 Task: Create a due date automation trigger when advanced on, on the monday after a card is due add fields without custom field "Resume" set to a date not in this month at 11:00 AM.
Action: Mouse moved to (1135, 327)
Screenshot: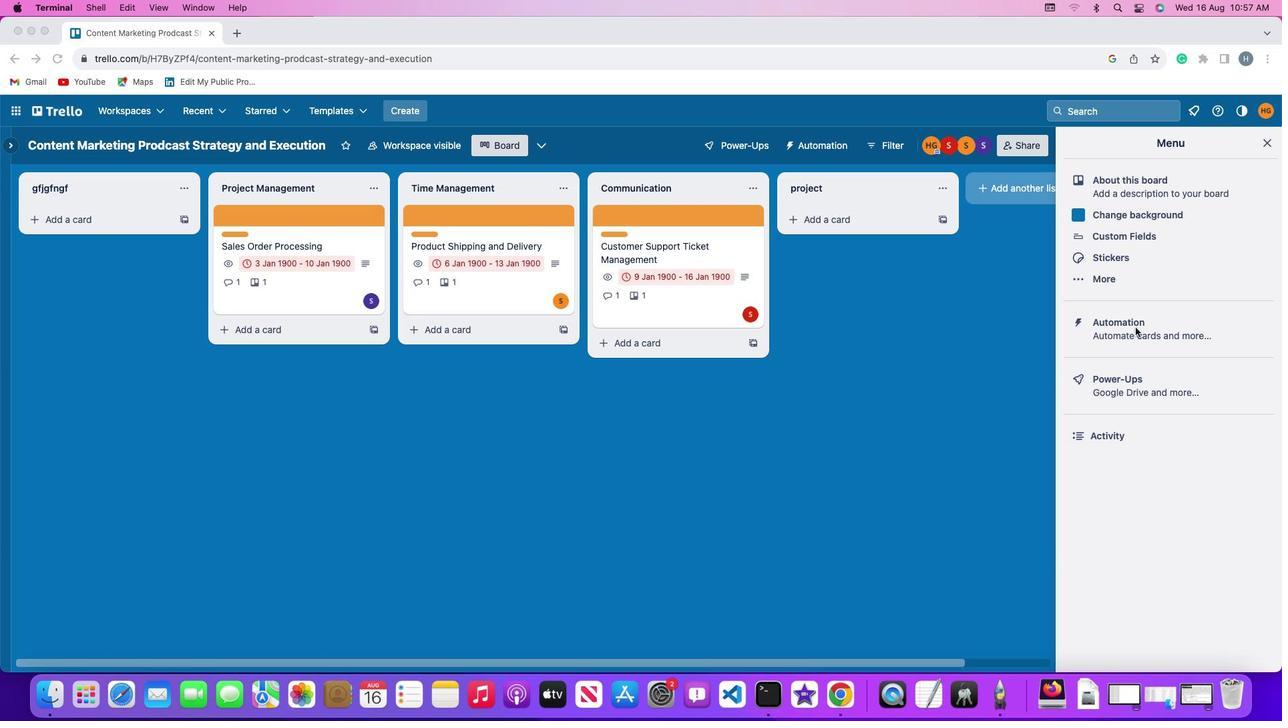 
Action: Mouse pressed left at (1135, 327)
Screenshot: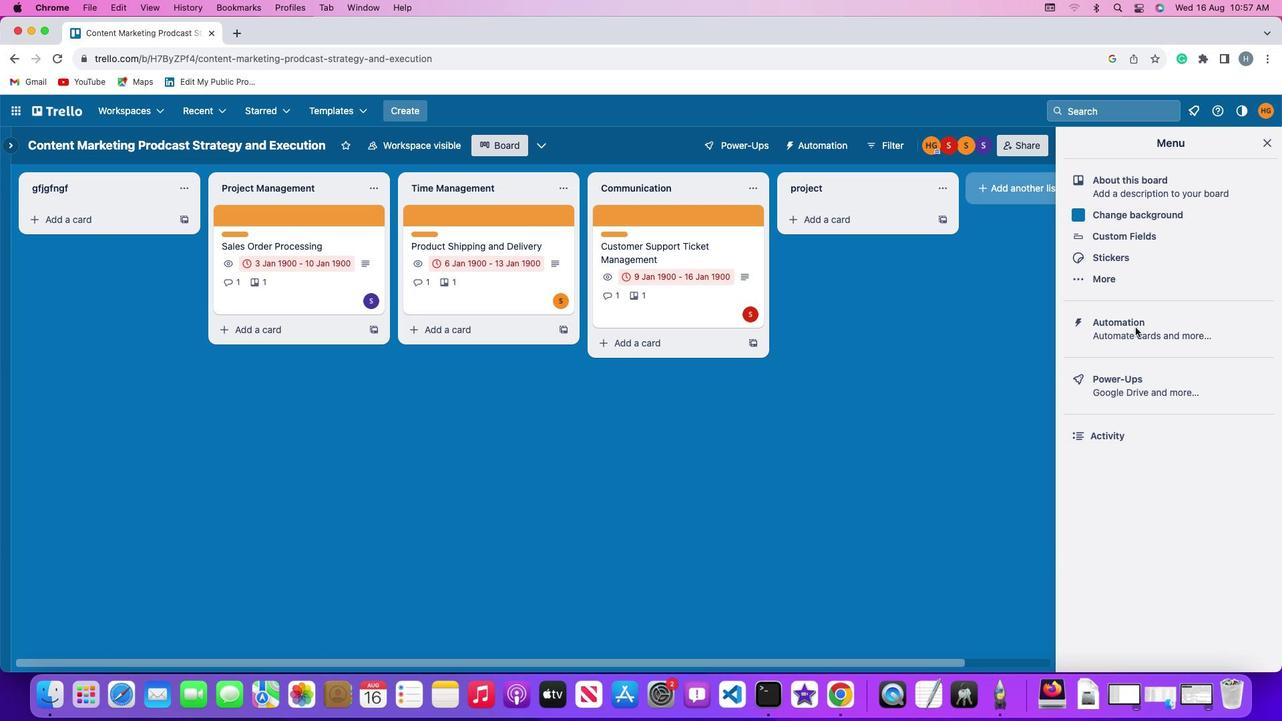 
Action: Mouse pressed left at (1135, 327)
Screenshot: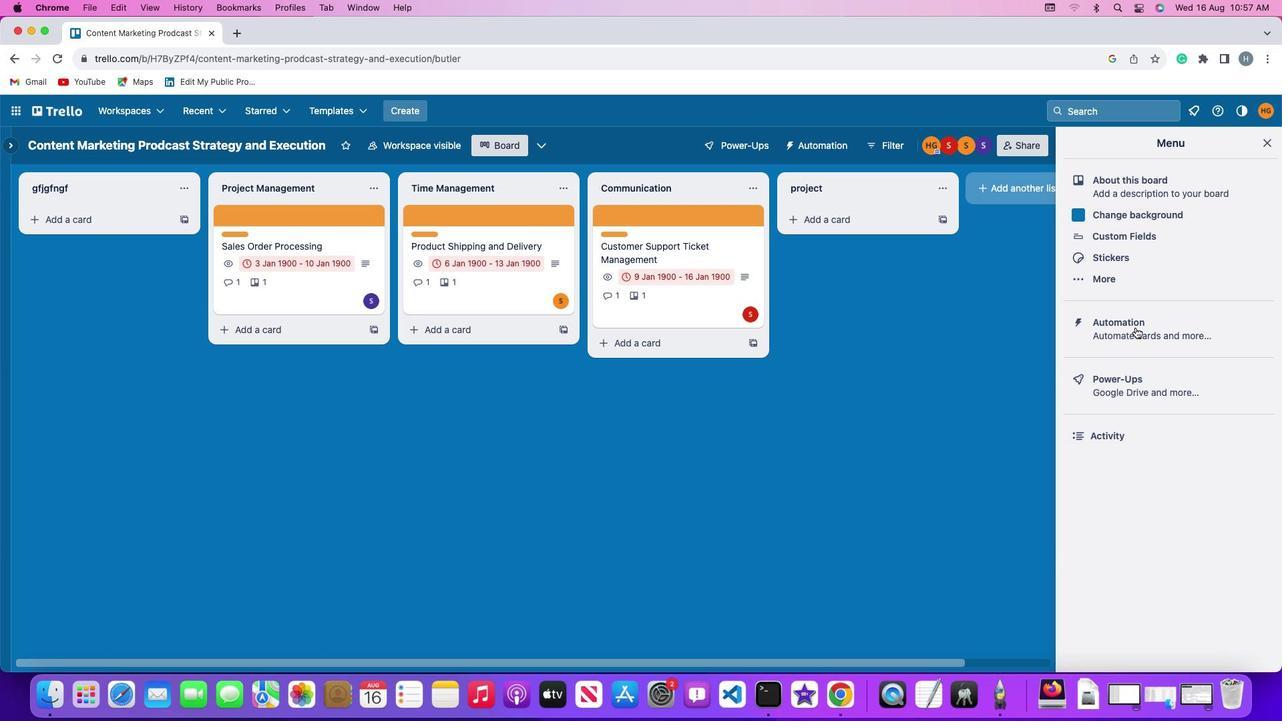 
Action: Mouse moved to (82, 316)
Screenshot: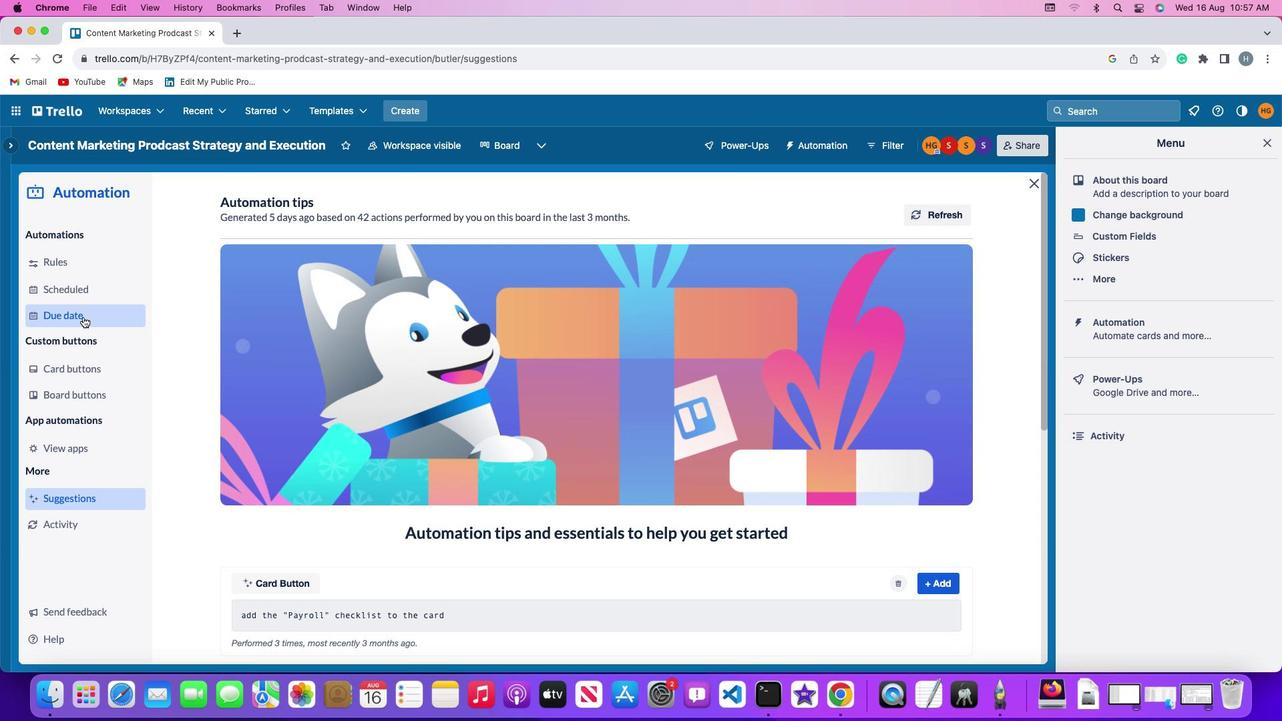 
Action: Mouse pressed left at (82, 316)
Screenshot: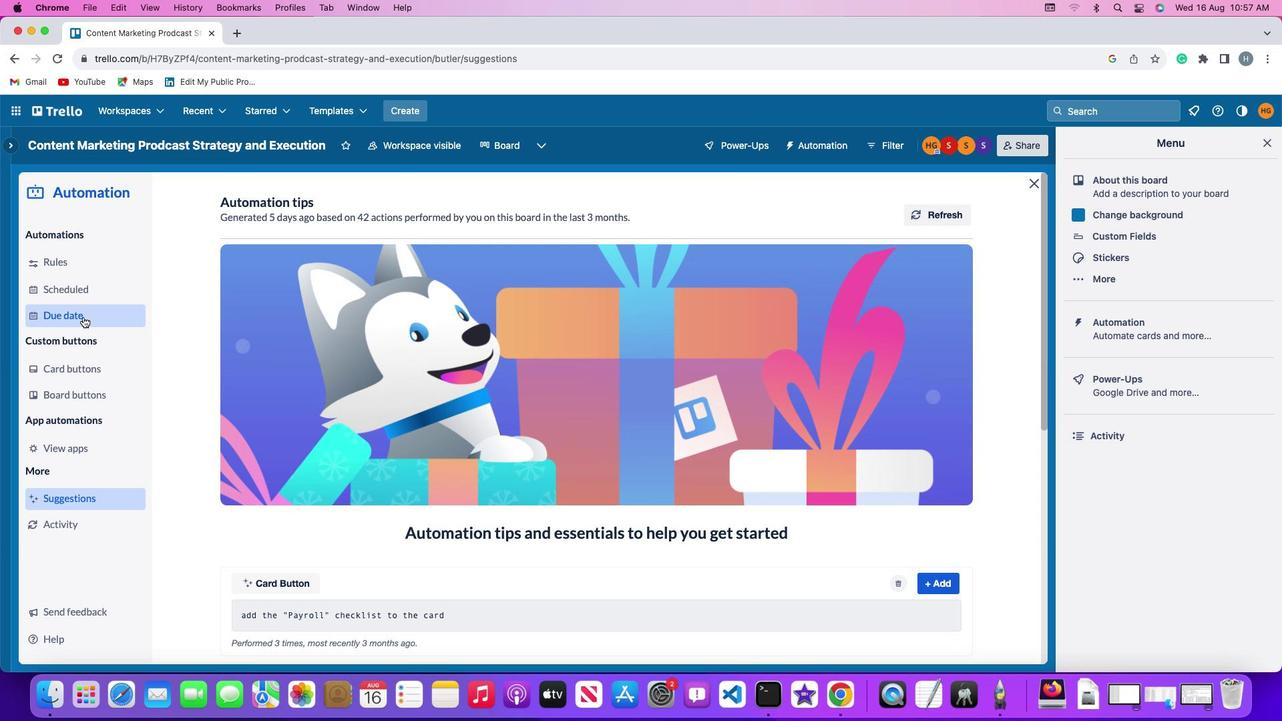 
Action: Mouse moved to (873, 207)
Screenshot: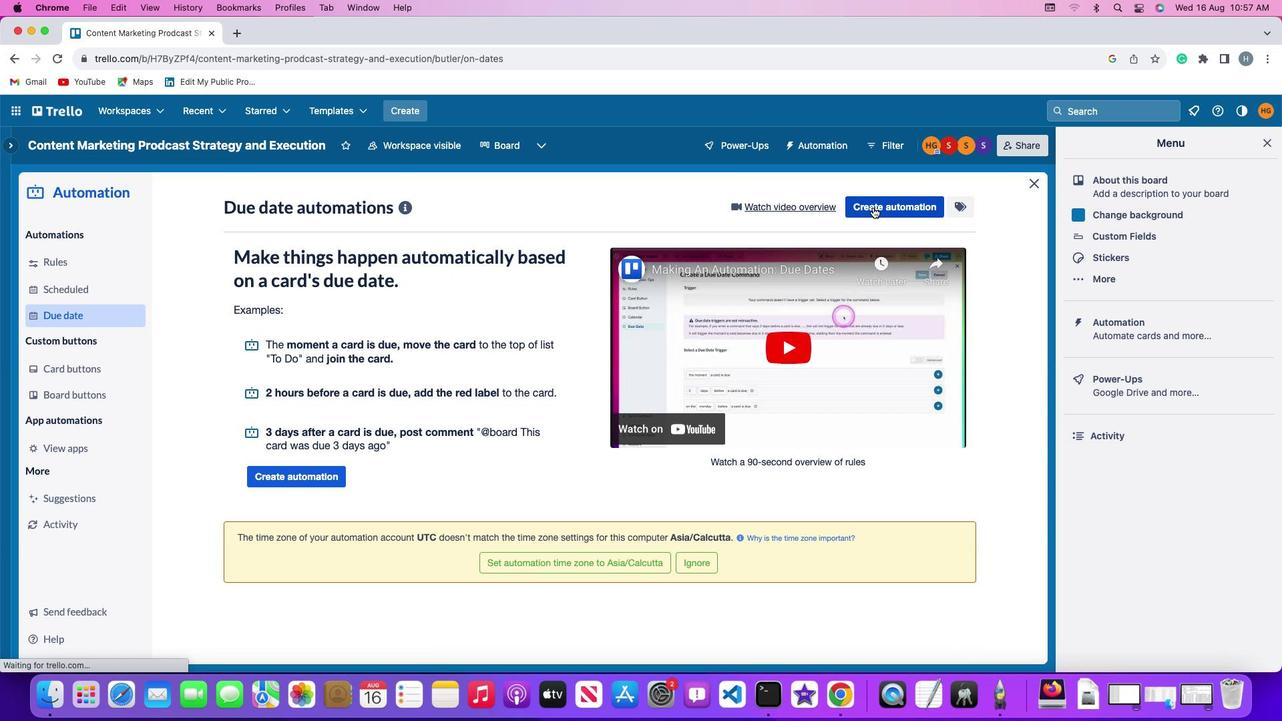 
Action: Mouse pressed left at (873, 207)
Screenshot: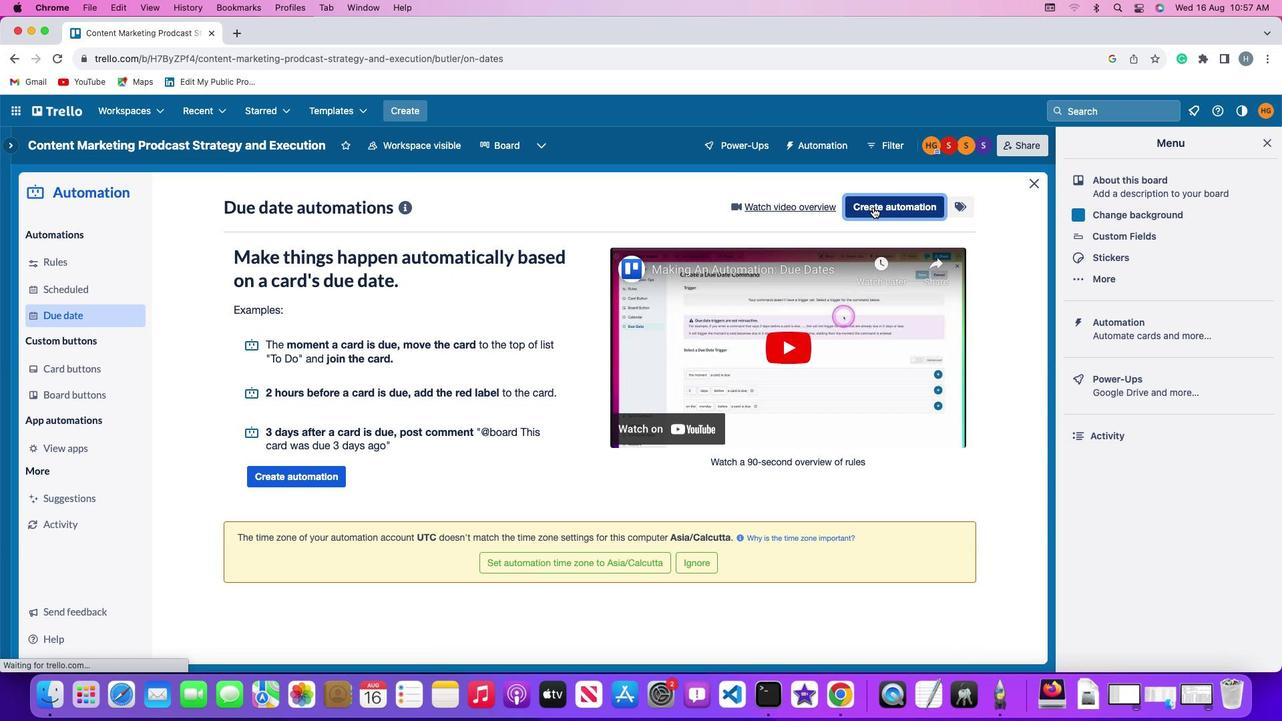 
Action: Mouse moved to (297, 332)
Screenshot: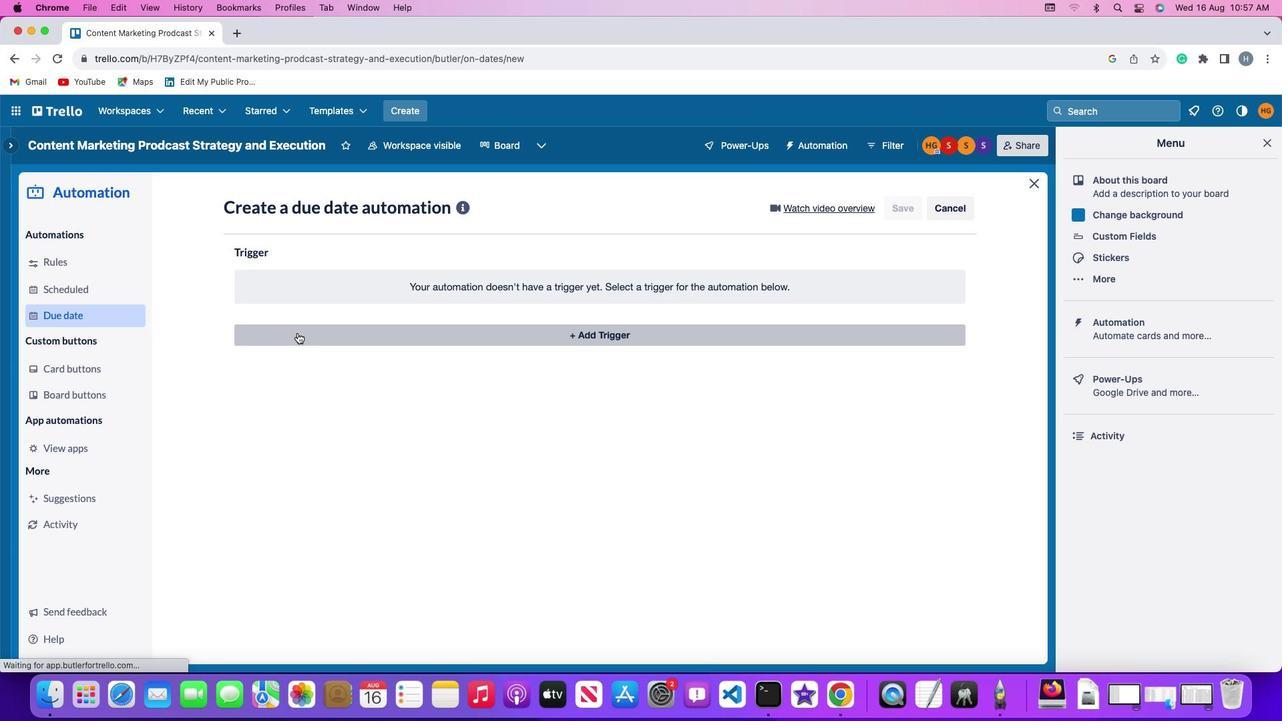 
Action: Mouse pressed left at (297, 332)
Screenshot: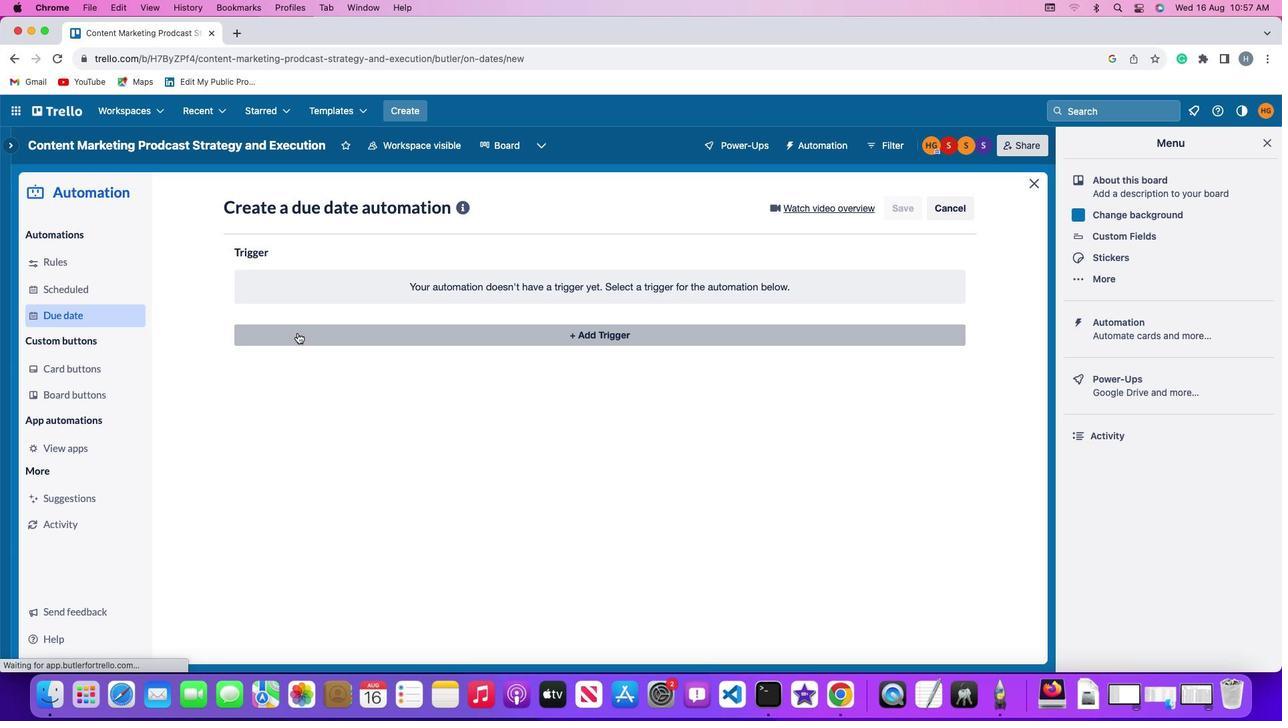 
Action: Mouse moved to (291, 576)
Screenshot: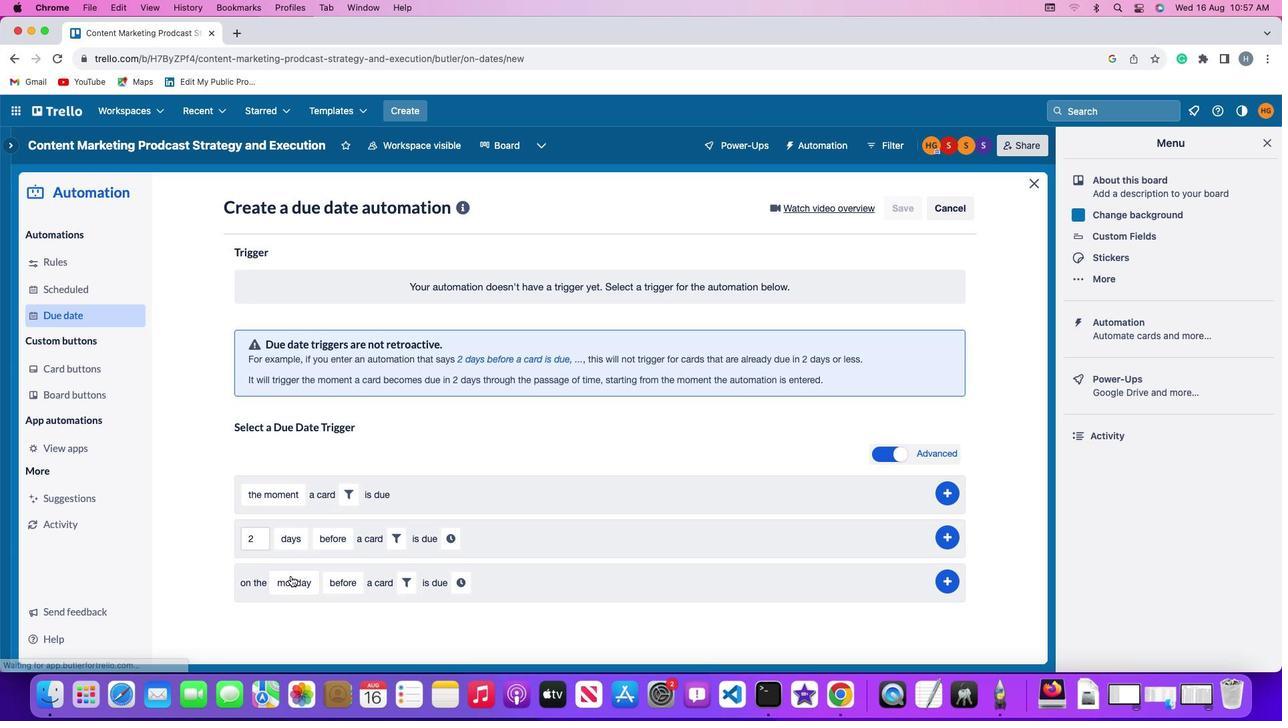
Action: Mouse pressed left at (291, 576)
Screenshot: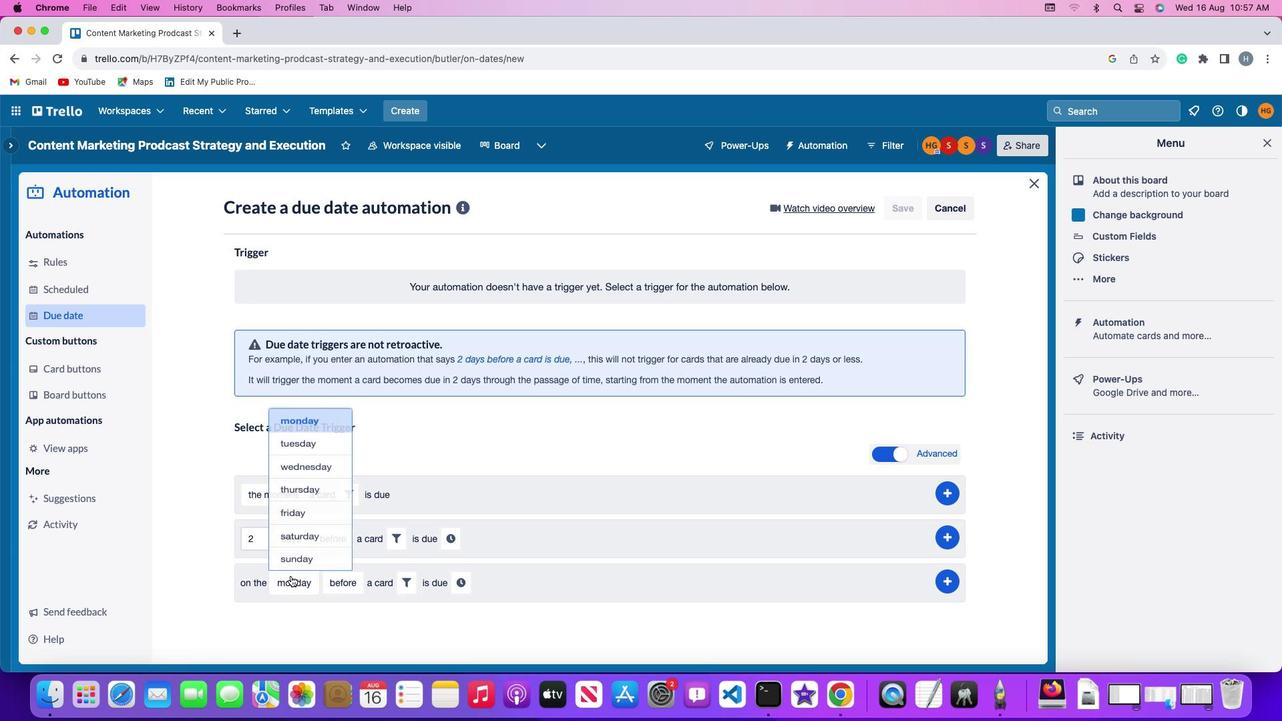 
Action: Mouse moved to (300, 399)
Screenshot: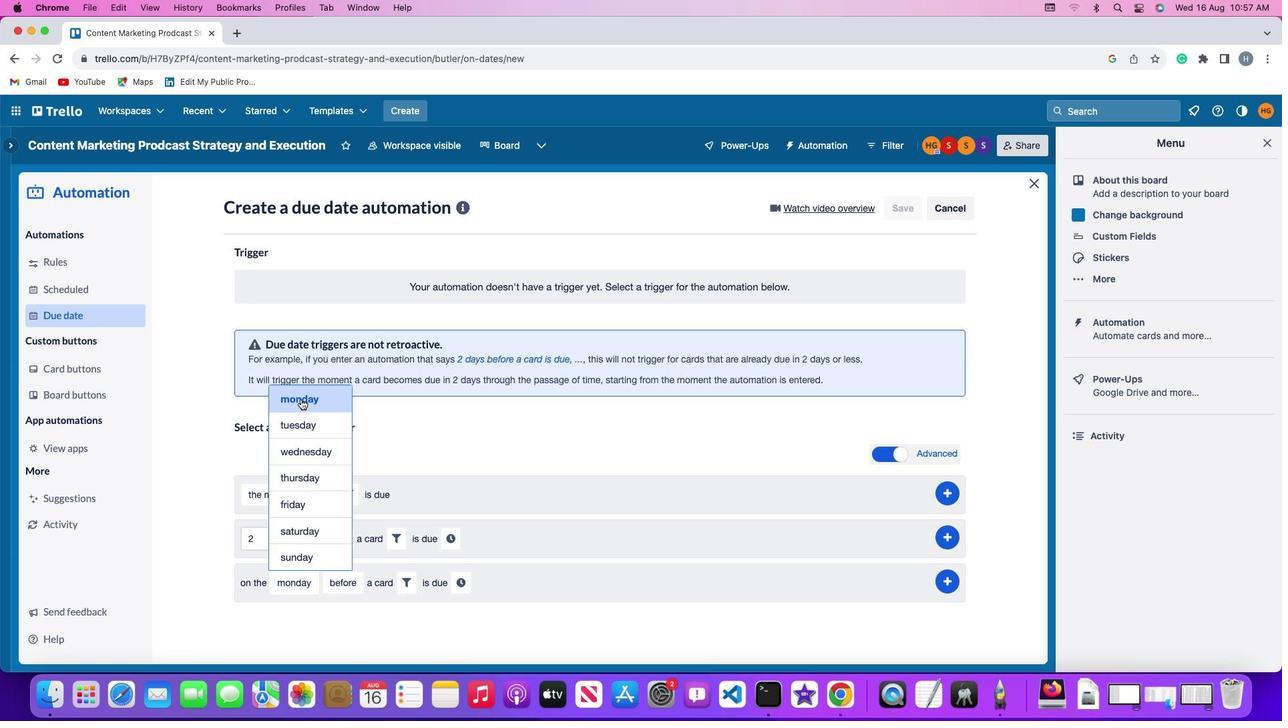
Action: Mouse pressed left at (300, 399)
Screenshot: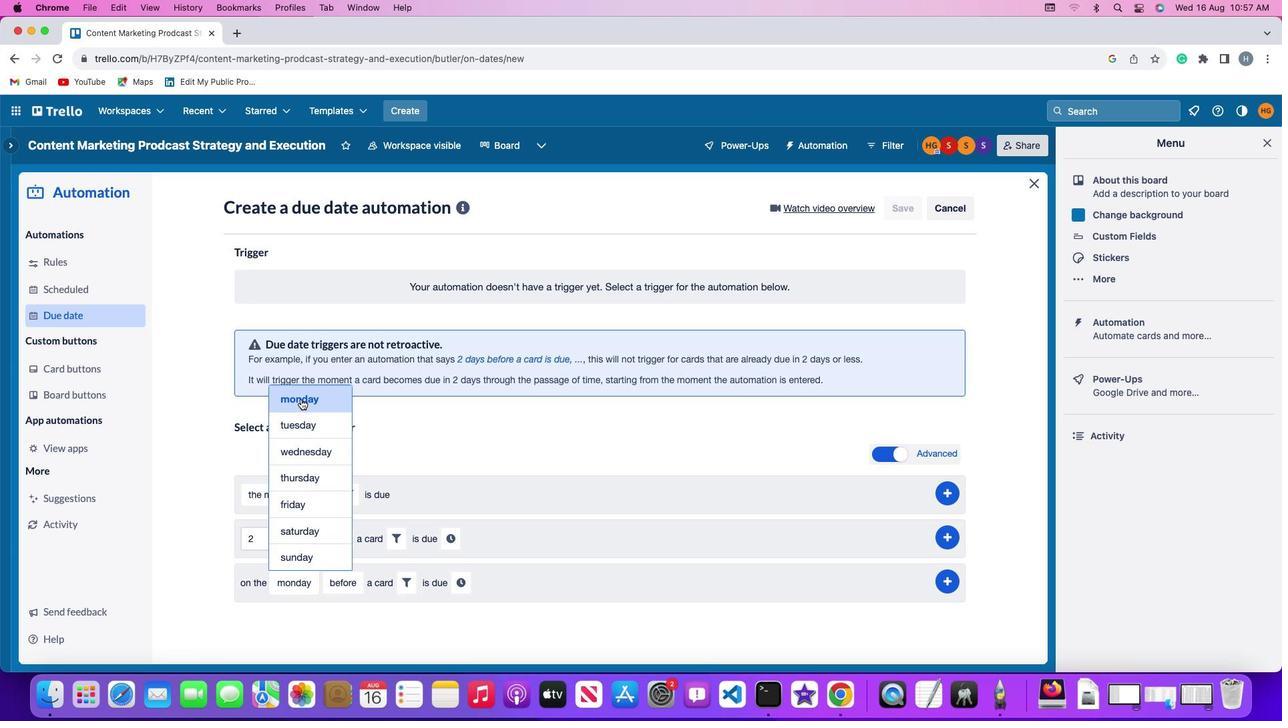 
Action: Mouse moved to (339, 577)
Screenshot: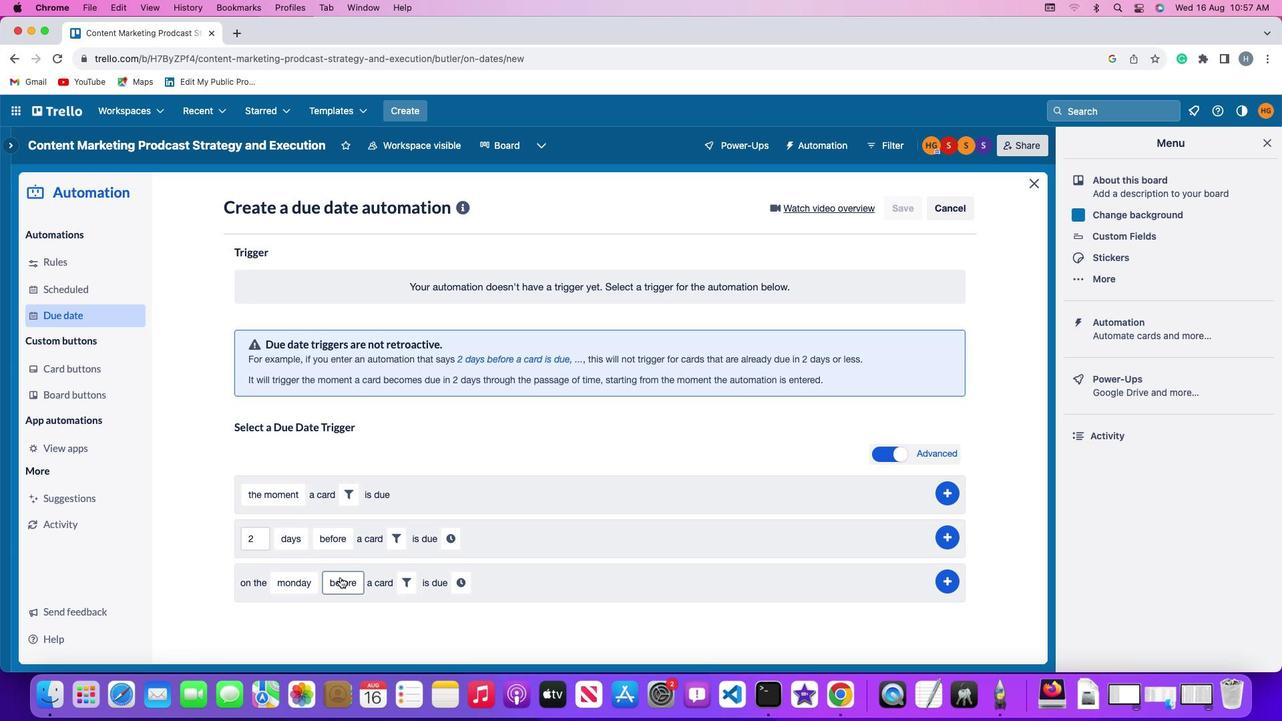 
Action: Mouse pressed left at (339, 577)
Screenshot: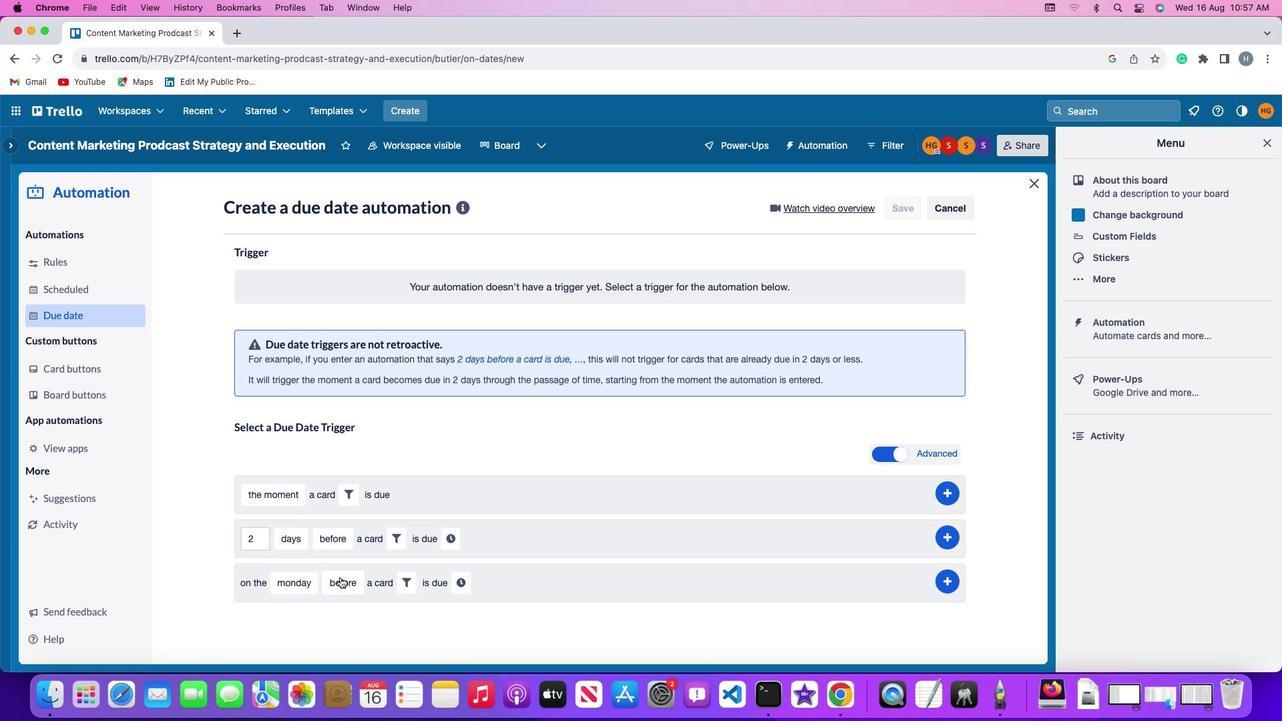
Action: Mouse moved to (356, 506)
Screenshot: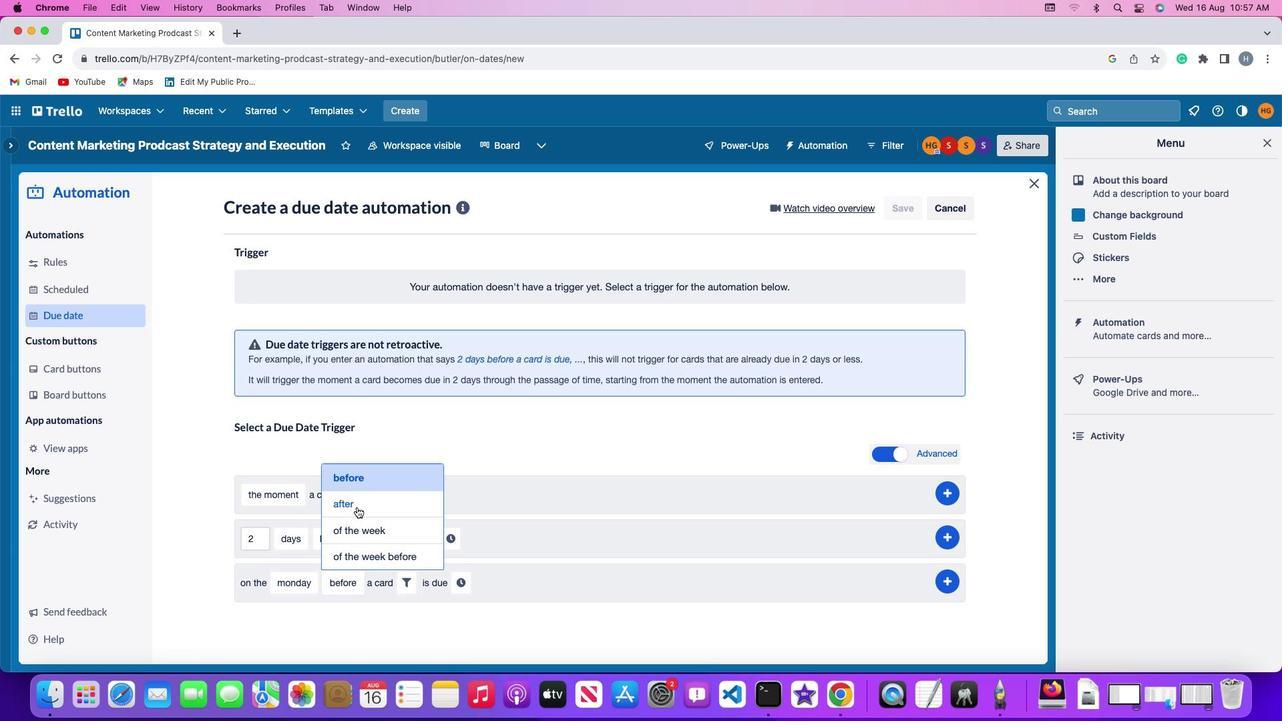 
Action: Mouse pressed left at (356, 506)
Screenshot: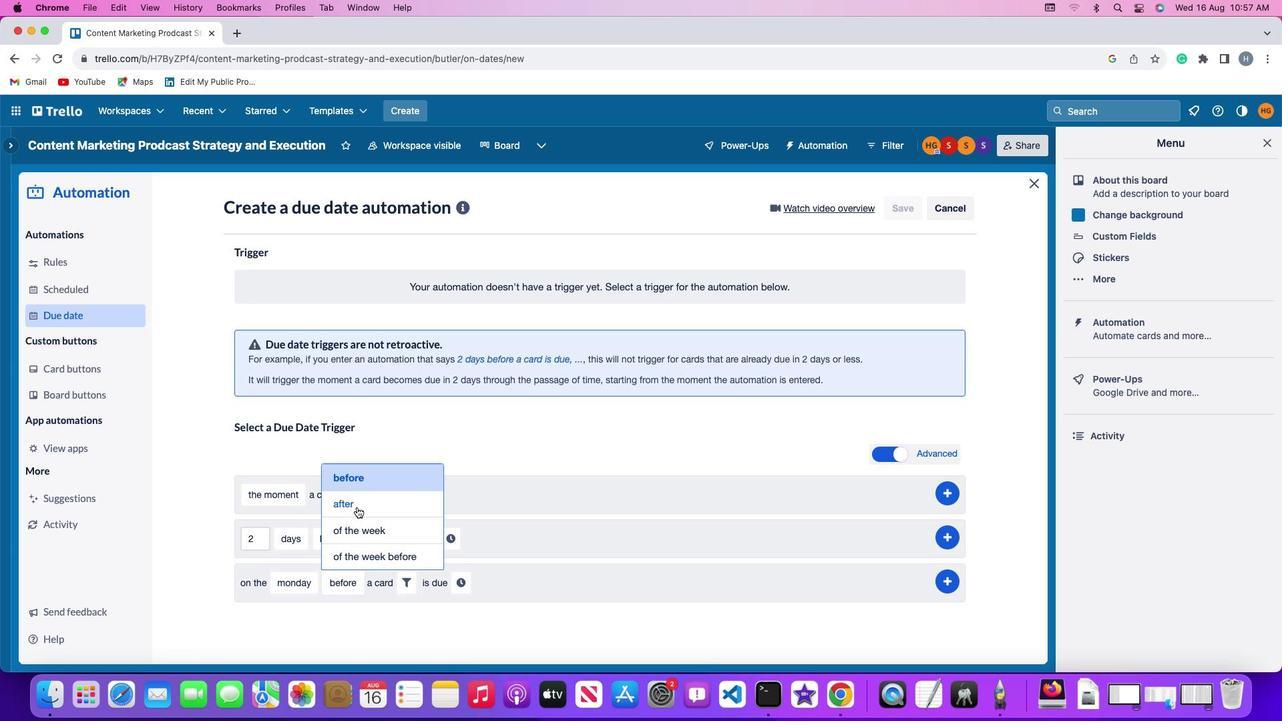 
Action: Mouse moved to (394, 582)
Screenshot: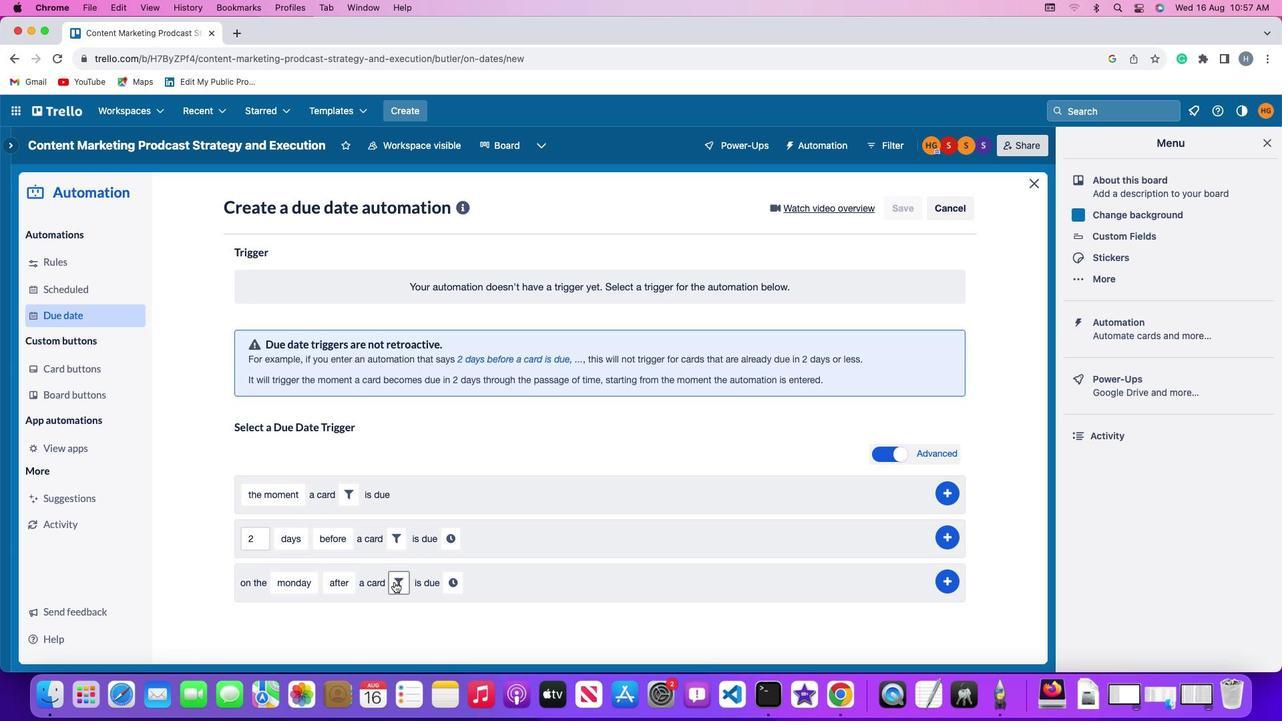 
Action: Mouse pressed left at (394, 582)
Screenshot: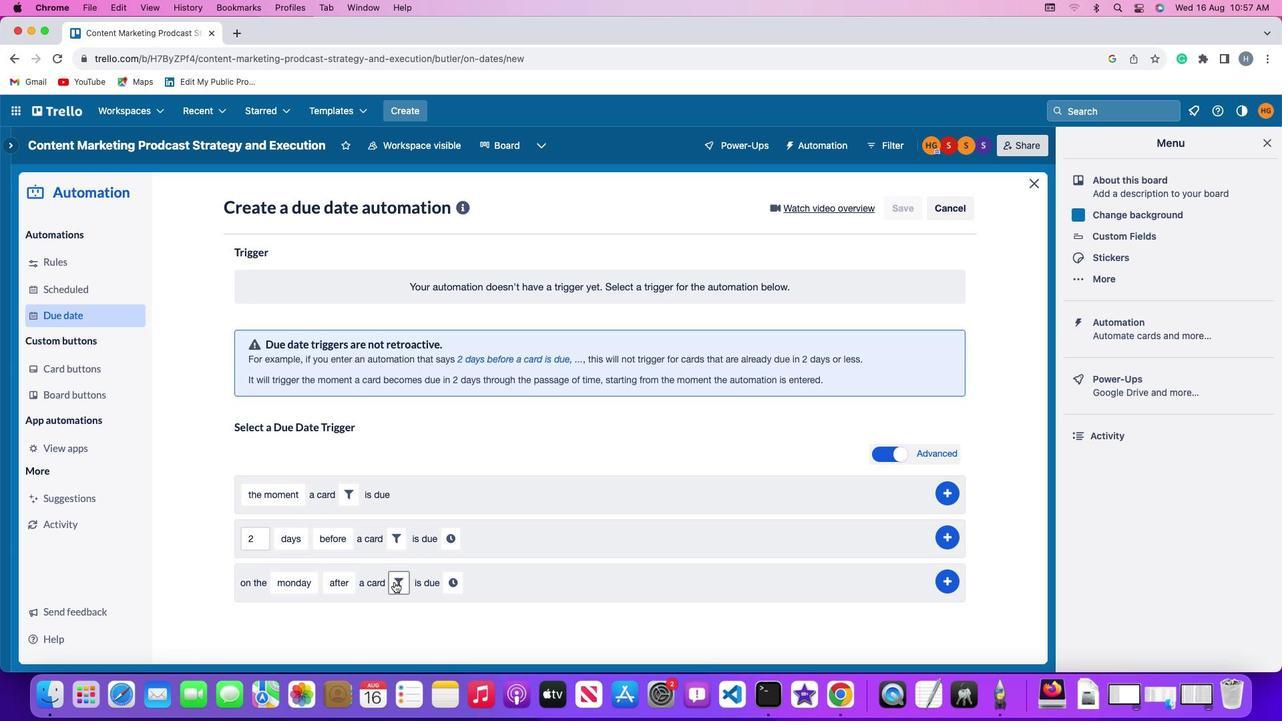 
Action: Mouse moved to (619, 630)
Screenshot: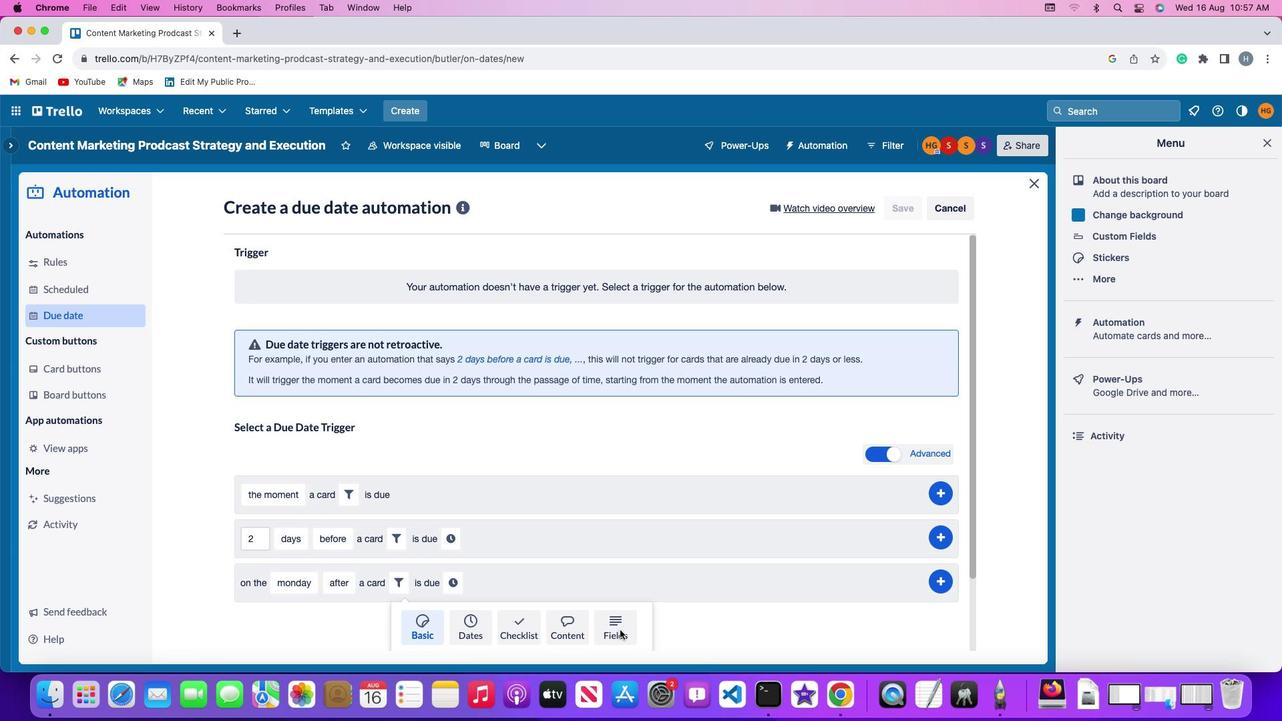 
Action: Mouse pressed left at (619, 630)
Screenshot: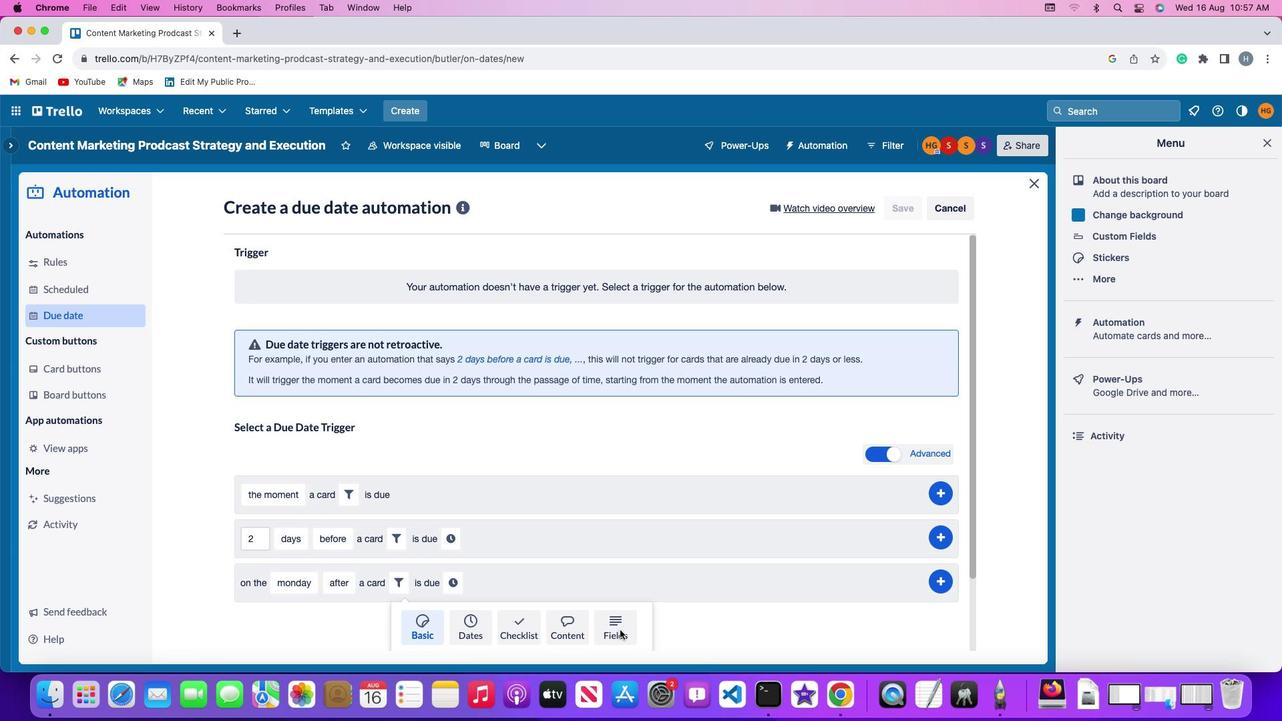 
Action: Mouse moved to (339, 619)
Screenshot: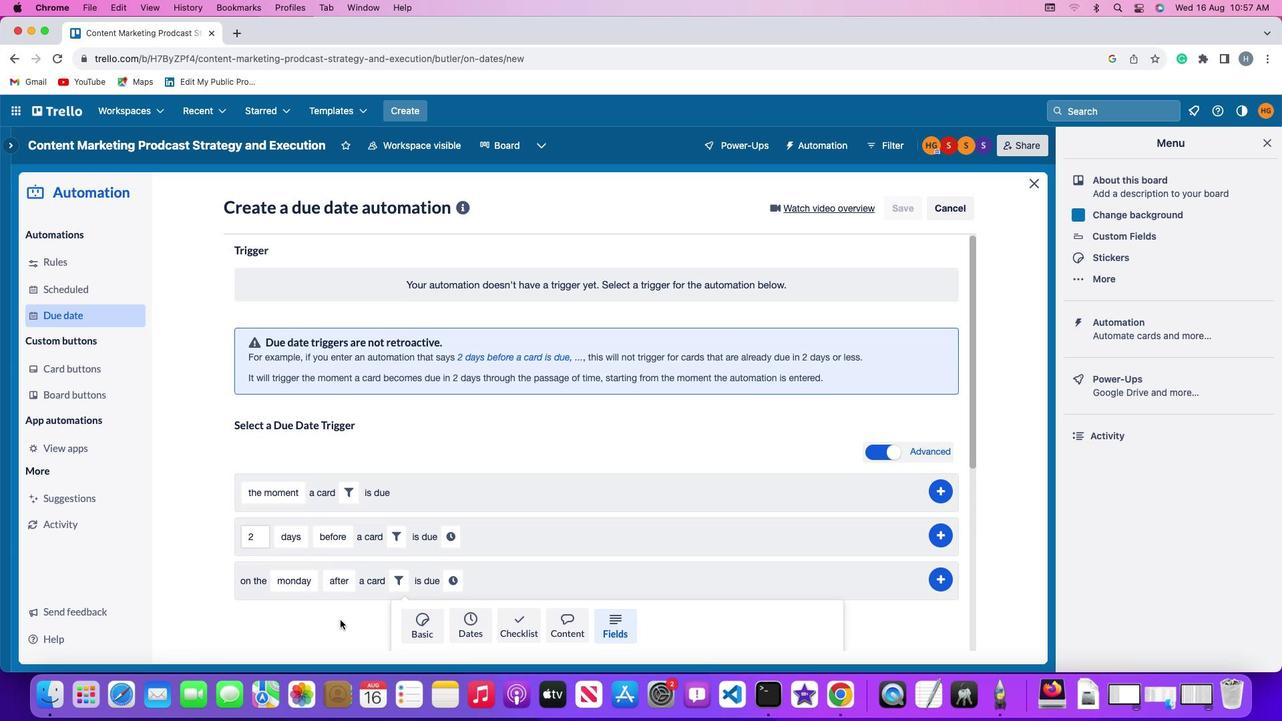 
Action: Mouse scrolled (339, 619) with delta (0, 0)
Screenshot: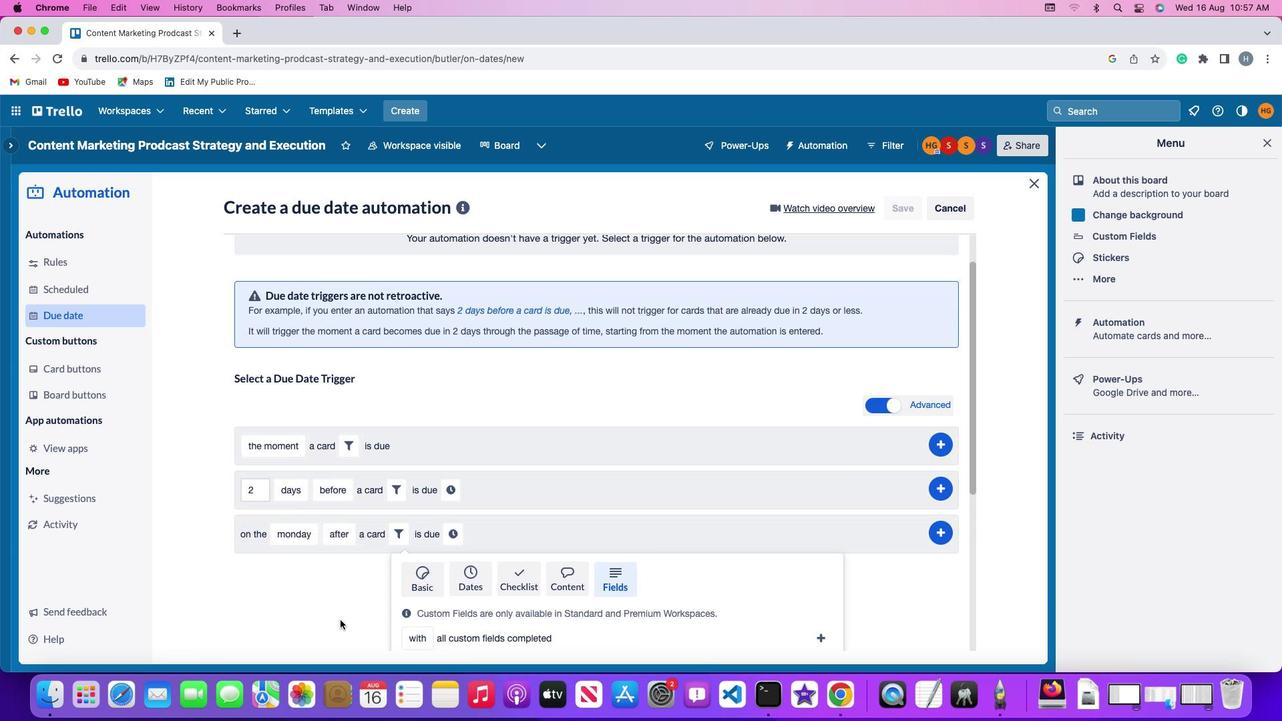 
Action: Mouse scrolled (339, 619) with delta (0, 0)
Screenshot: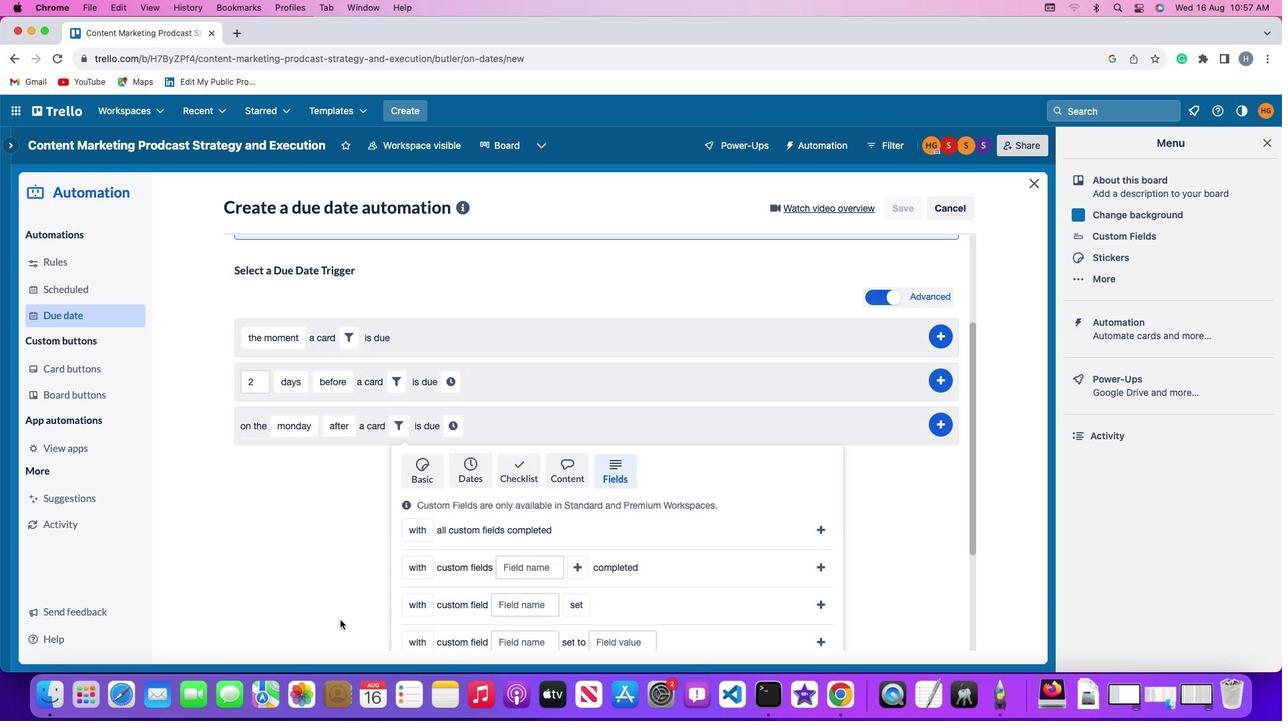 
Action: Mouse scrolled (339, 619) with delta (0, -2)
Screenshot: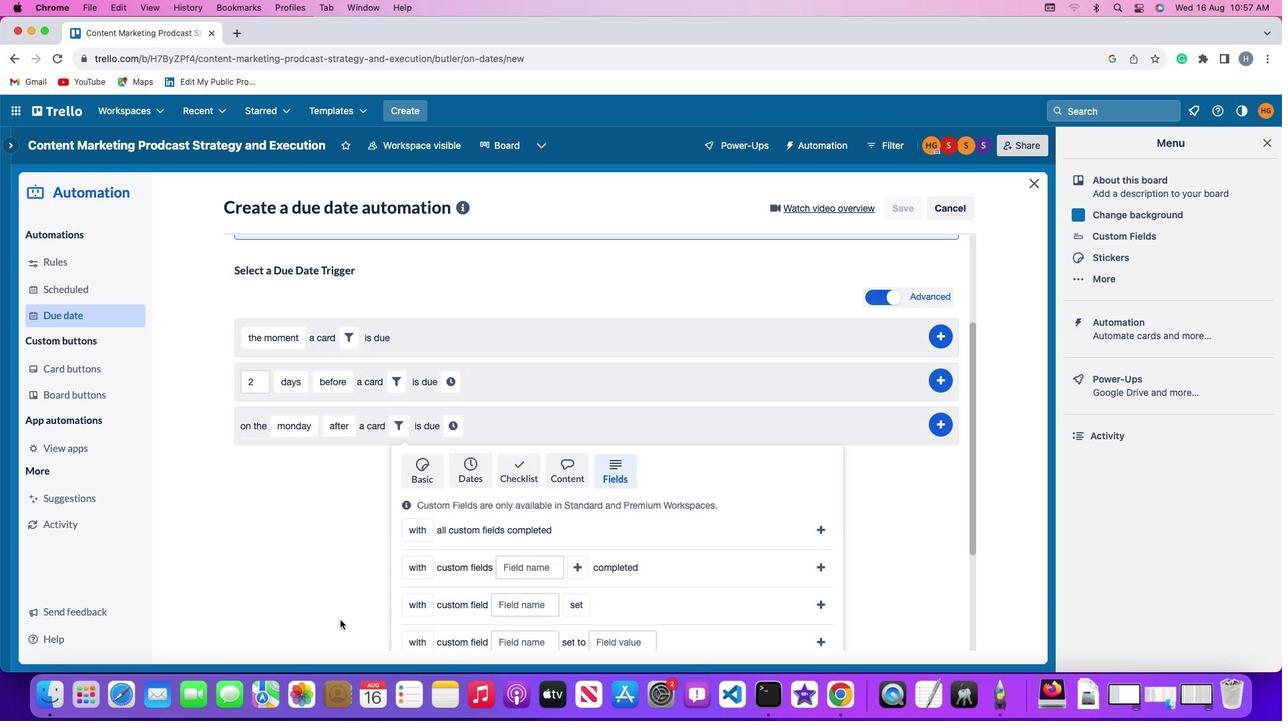 
Action: Mouse scrolled (339, 619) with delta (0, -3)
Screenshot: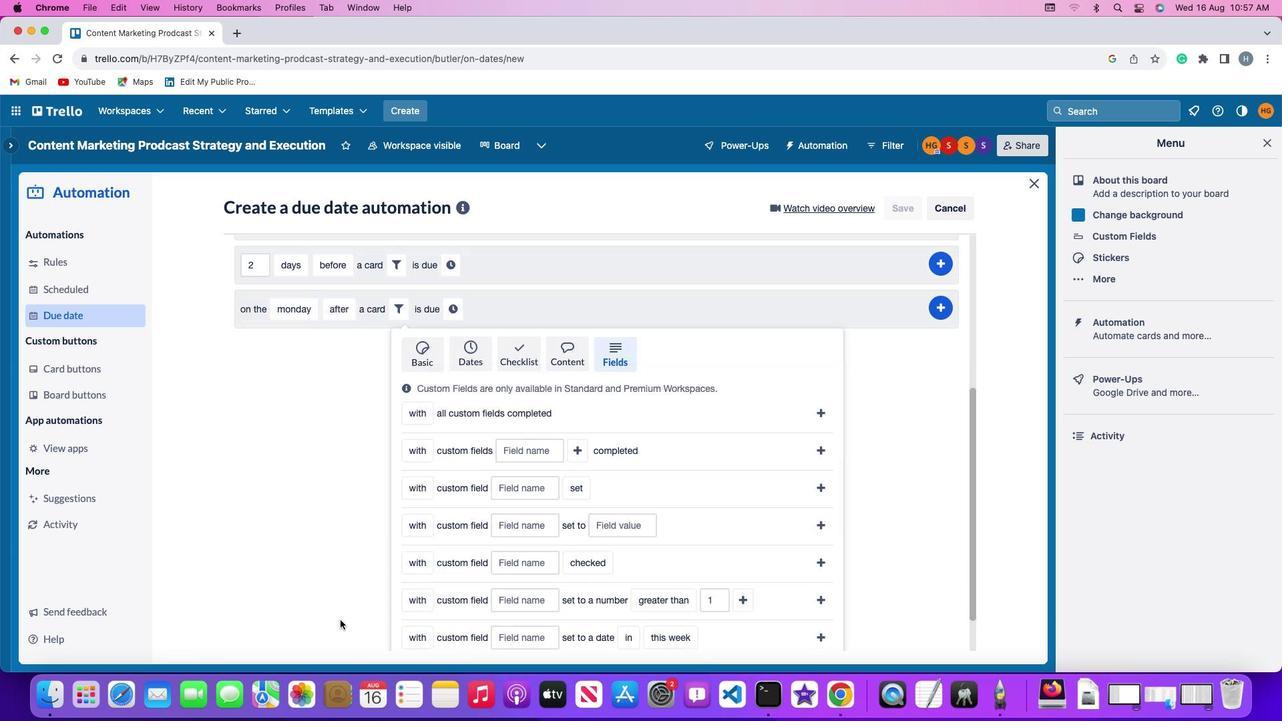 
Action: Mouse scrolled (339, 619) with delta (0, -4)
Screenshot: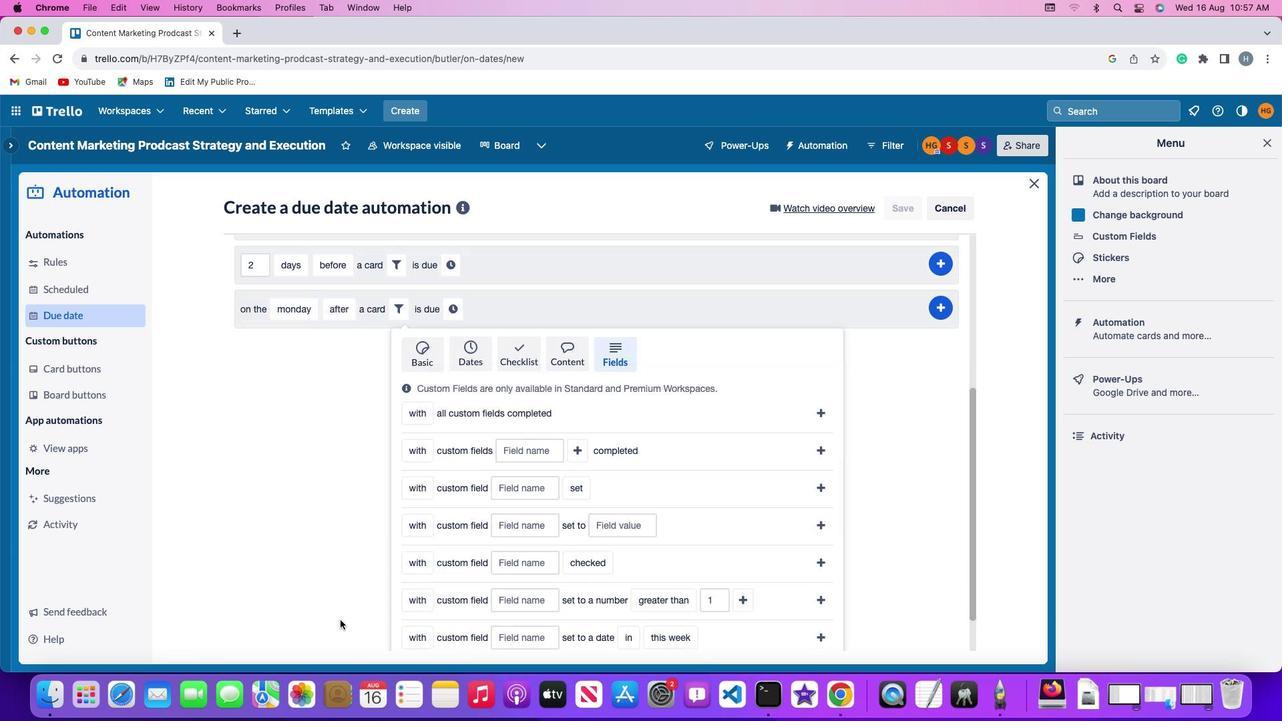 
Action: Mouse scrolled (339, 619) with delta (0, 0)
Screenshot: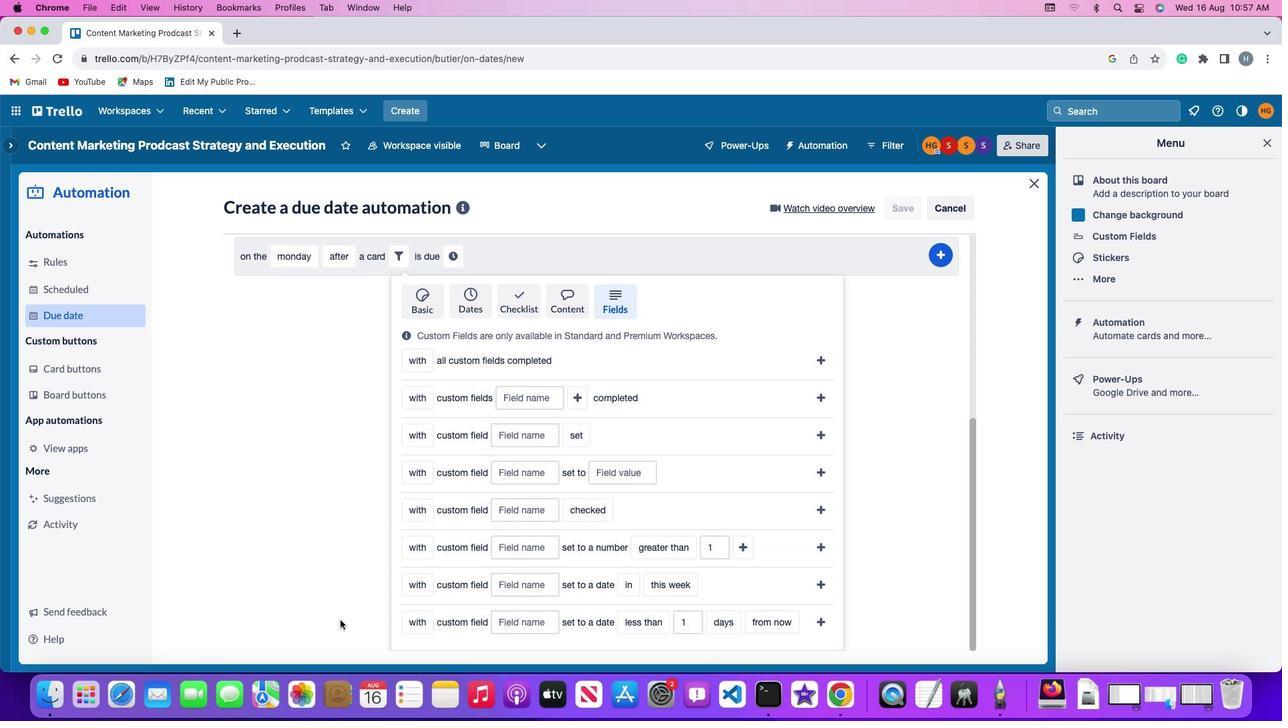 
Action: Mouse scrolled (339, 619) with delta (0, 0)
Screenshot: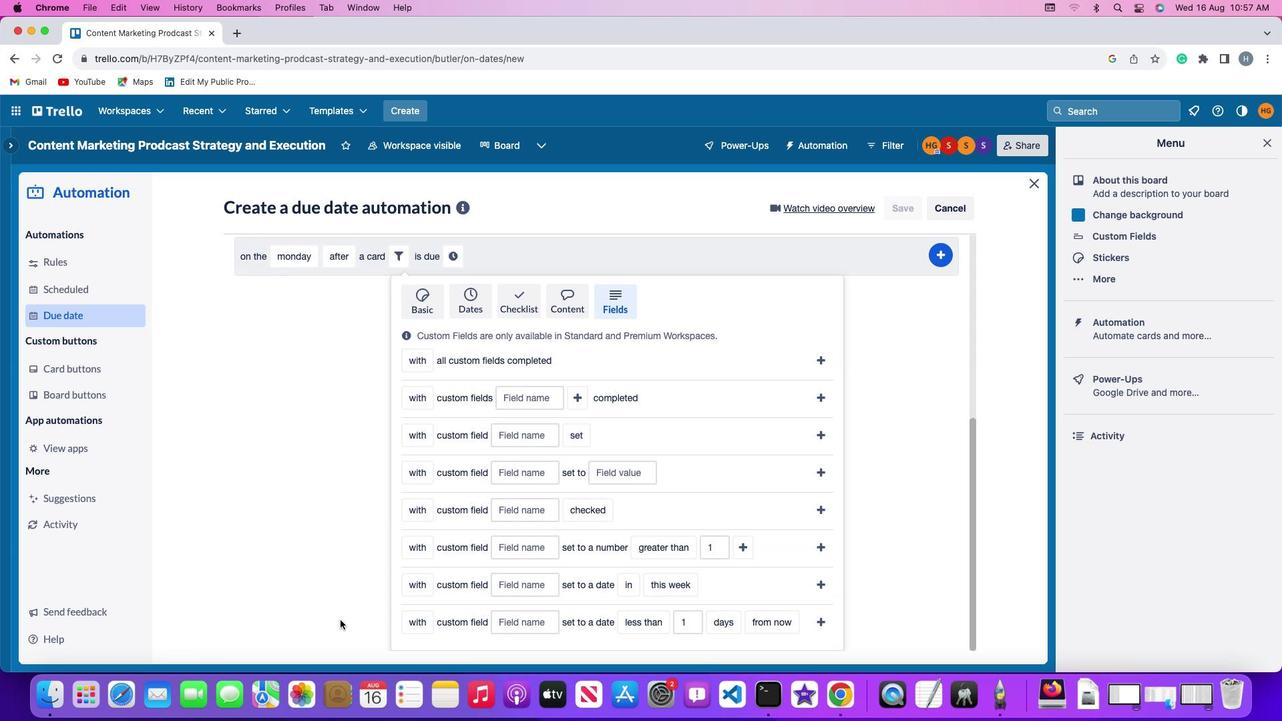 
Action: Mouse scrolled (339, 619) with delta (0, -2)
Screenshot: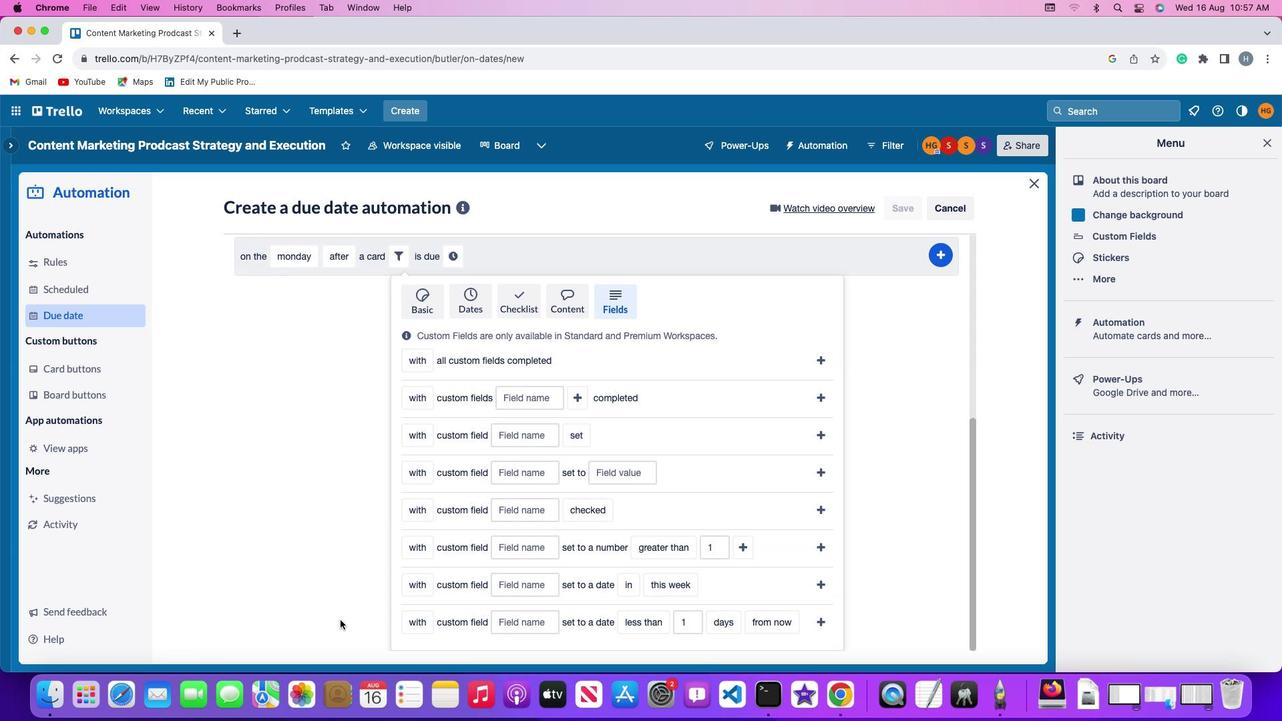 
Action: Mouse moved to (418, 579)
Screenshot: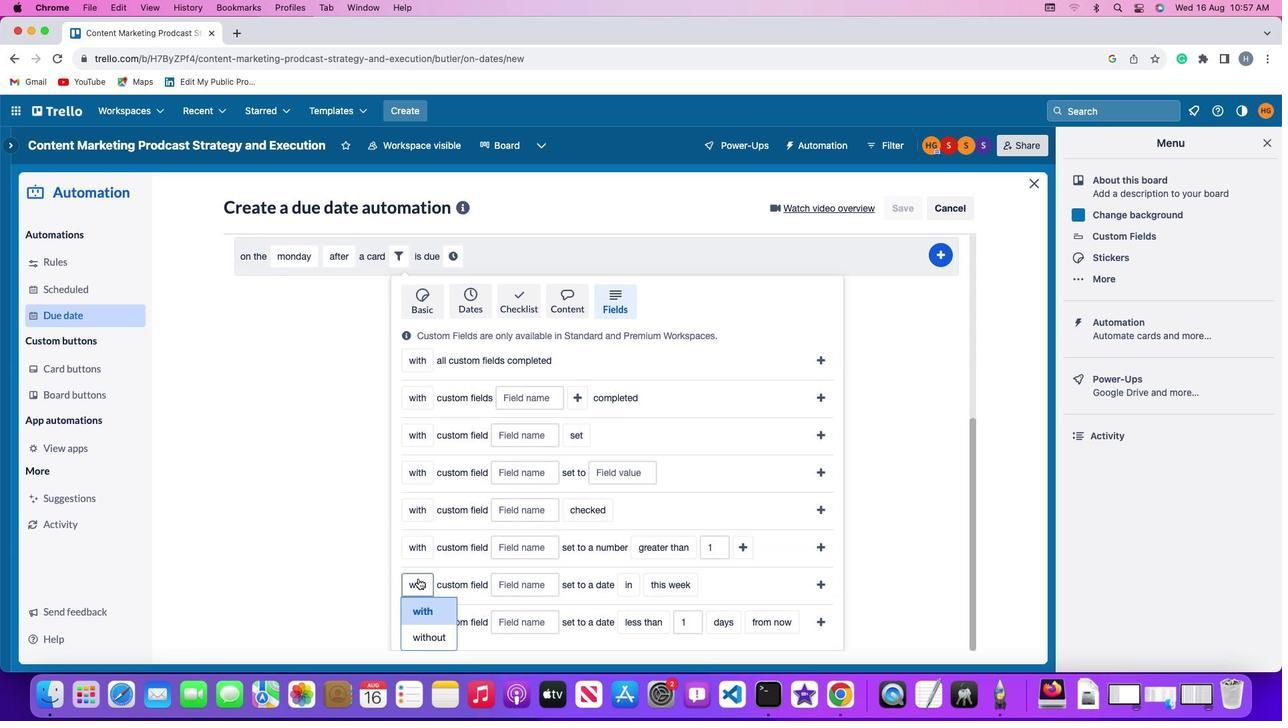 
Action: Mouse pressed left at (418, 579)
Screenshot: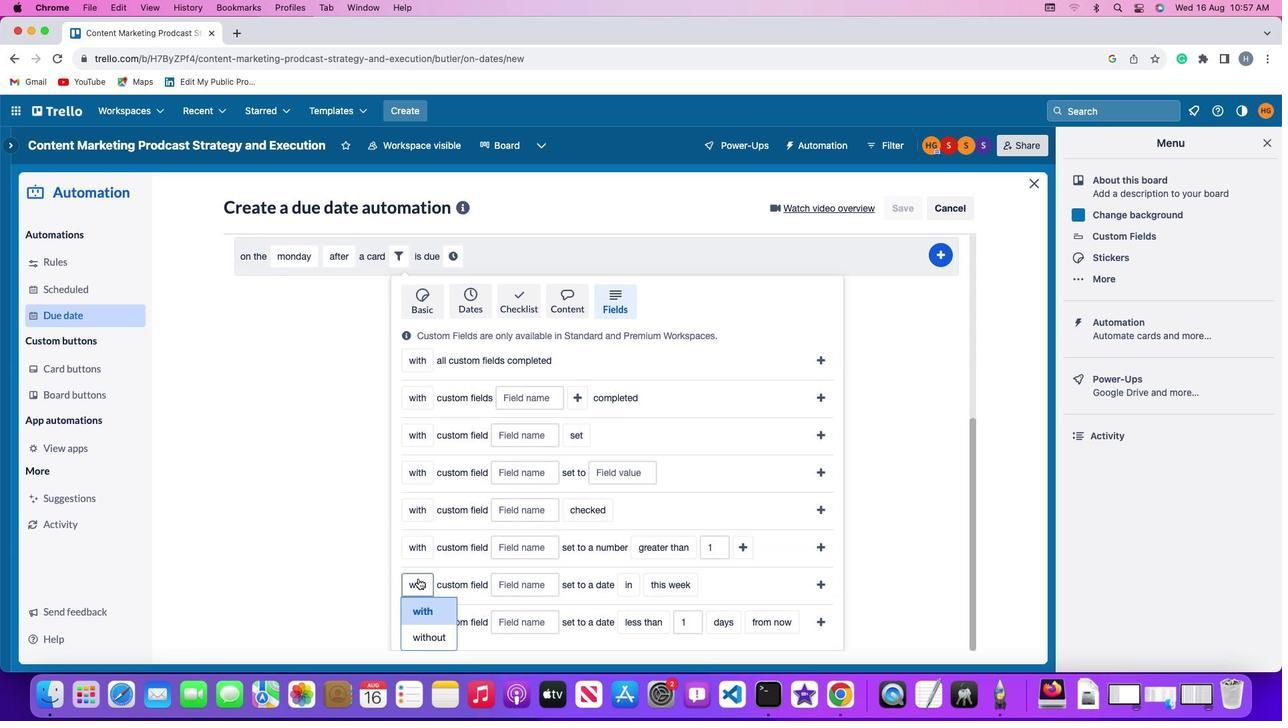 
Action: Mouse moved to (428, 633)
Screenshot: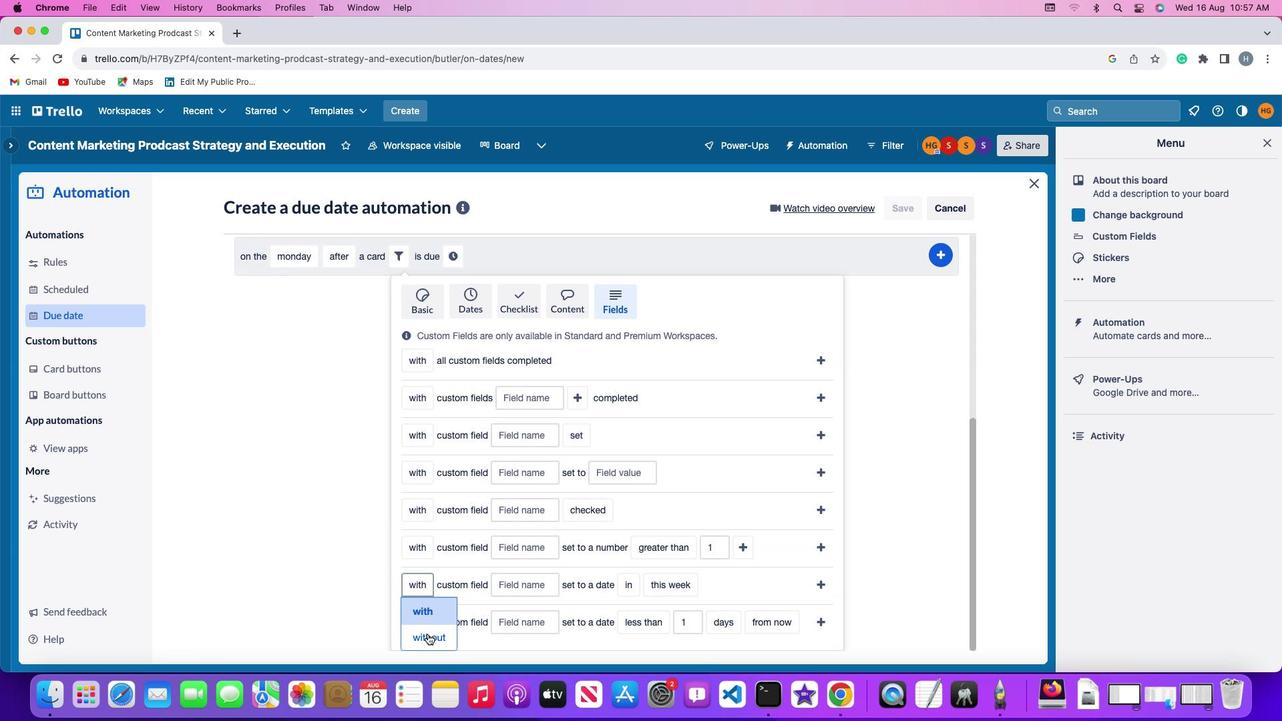 
Action: Mouse pressed left at (428, 633)
Screenshot: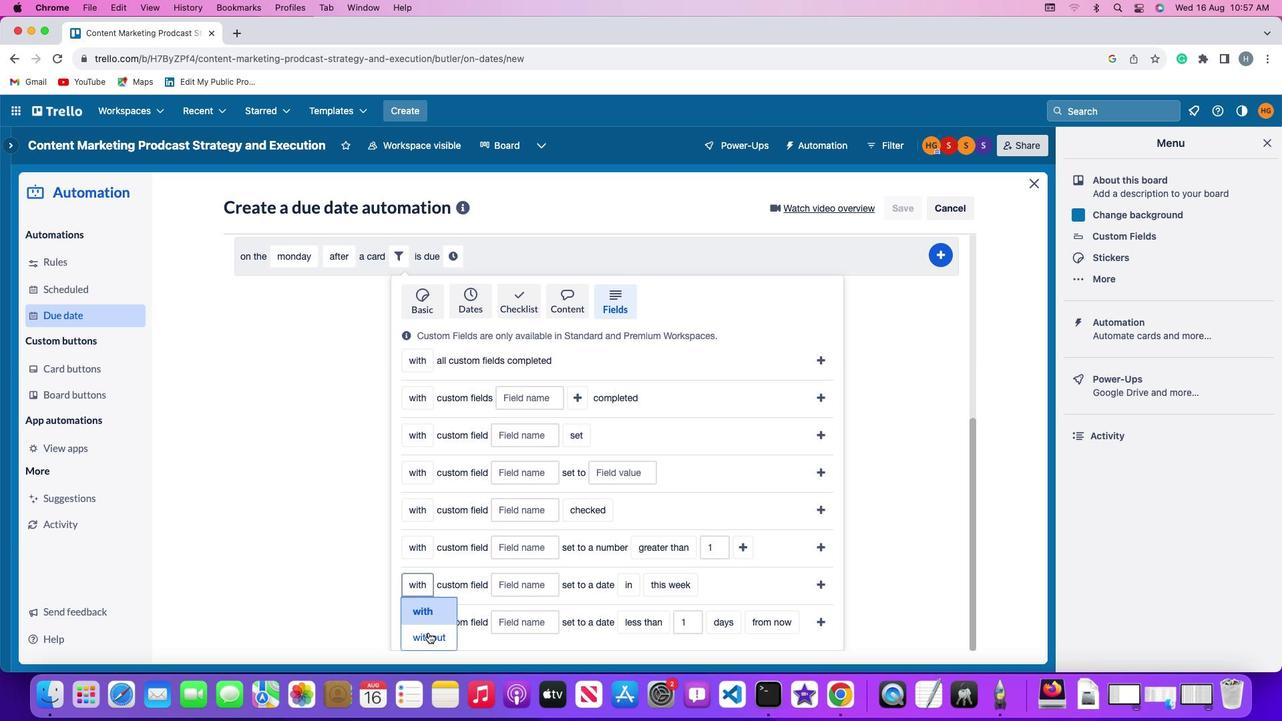 
Action: Mouse moved to (535, 576)
Screenshot: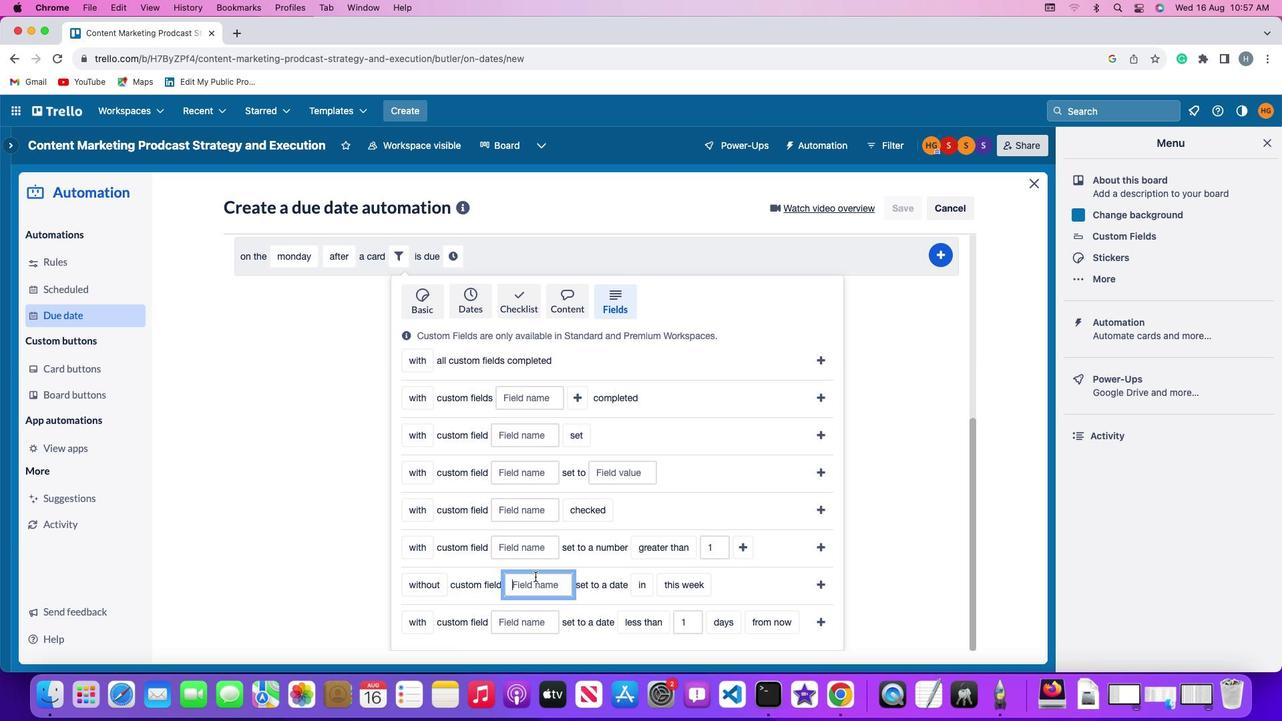 
Action: Mouse pressed left at (535, 576)
Screenshot: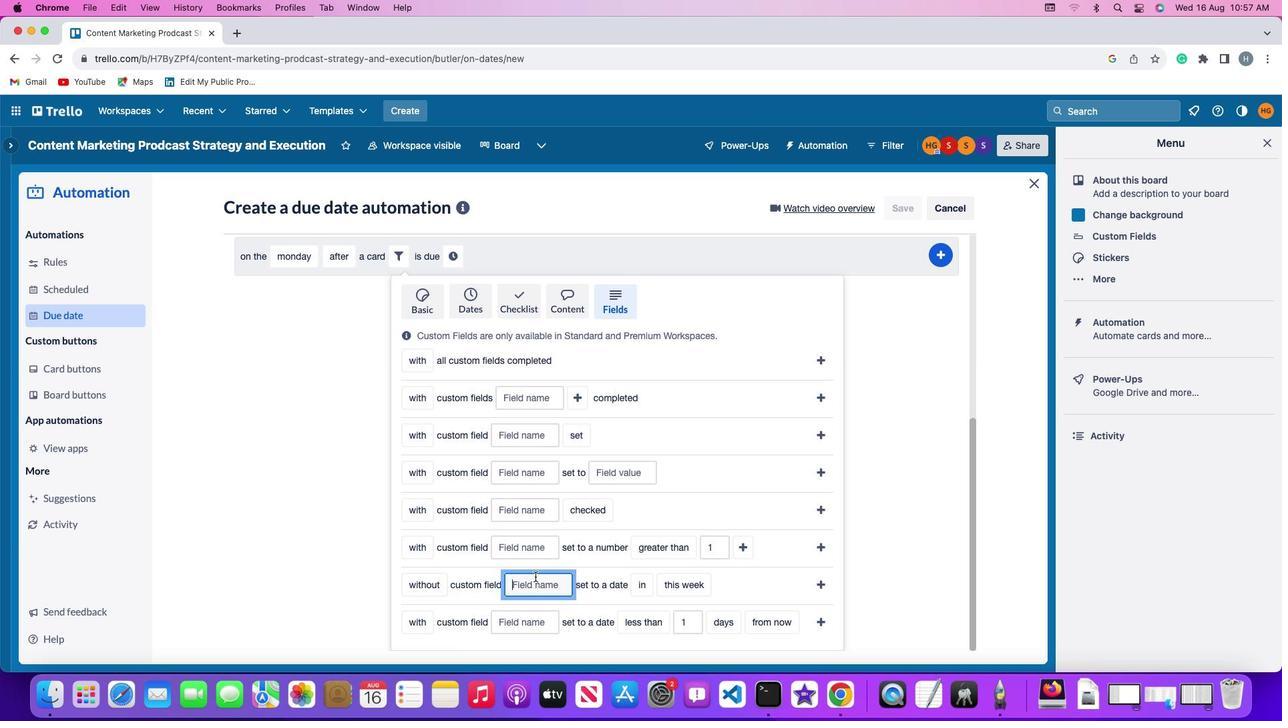 
Action: Key pressed Key.shift'R''e''s''u''m''e'
Screenshot: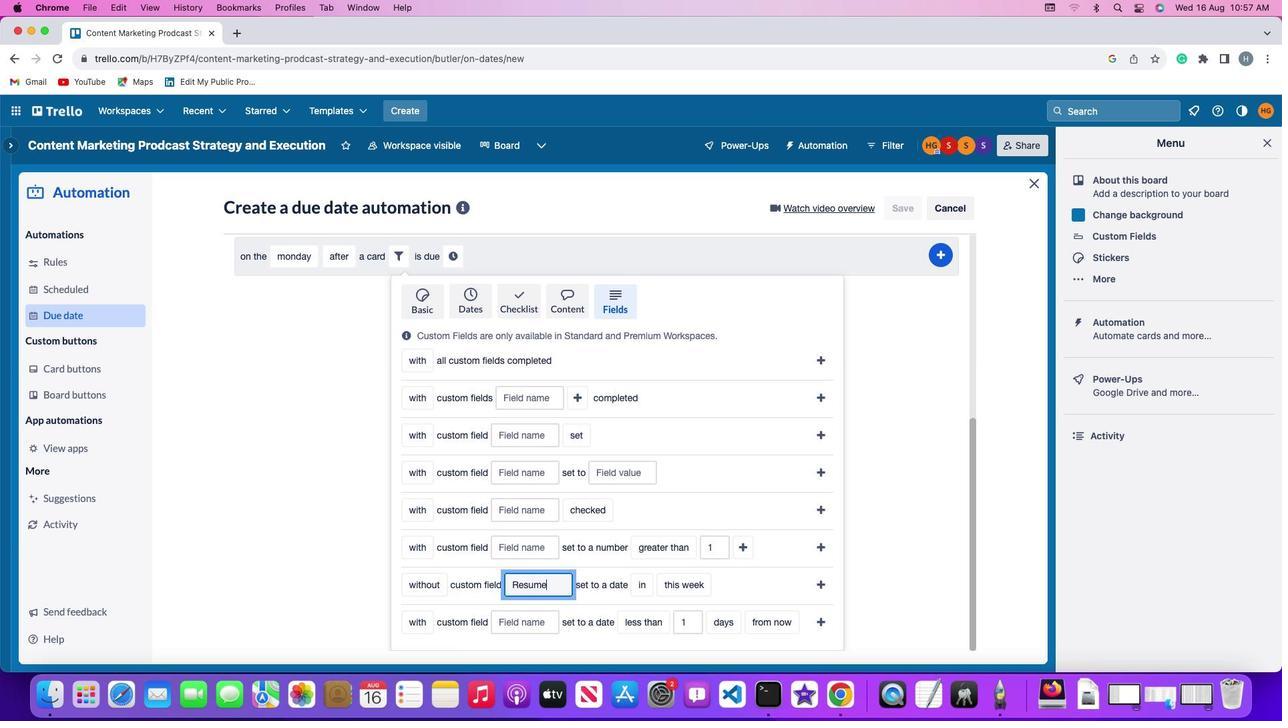 
Action: Mouse moved to (647, 588)
Screenshot: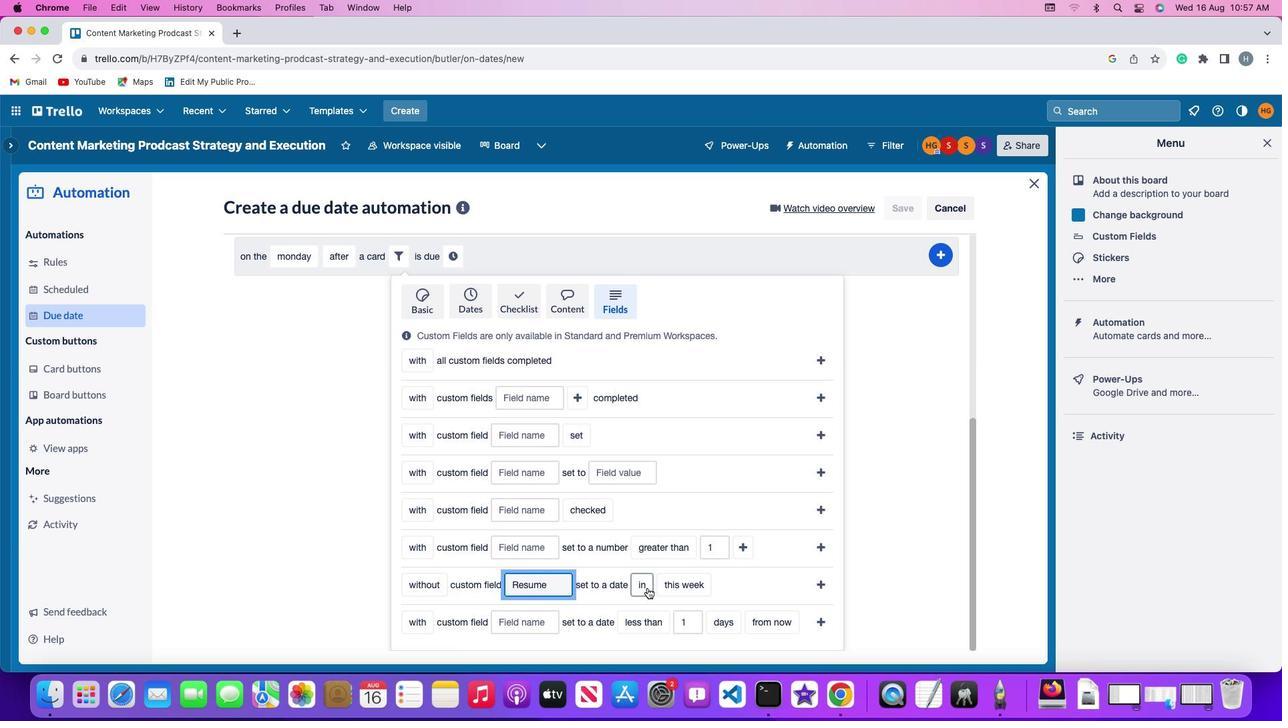 
Action: Mouse pressed left at (647, 588)
Screenshot: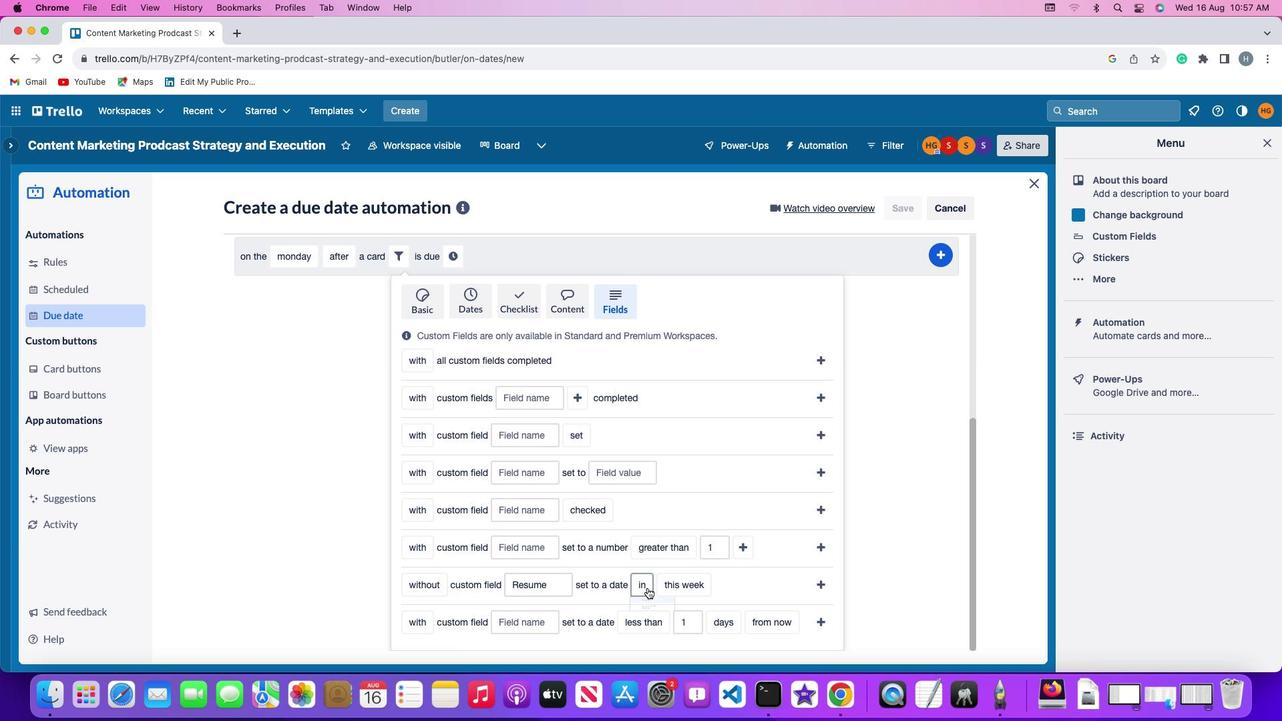 
Action: Mouse moved to (653, 649)
Screenshot: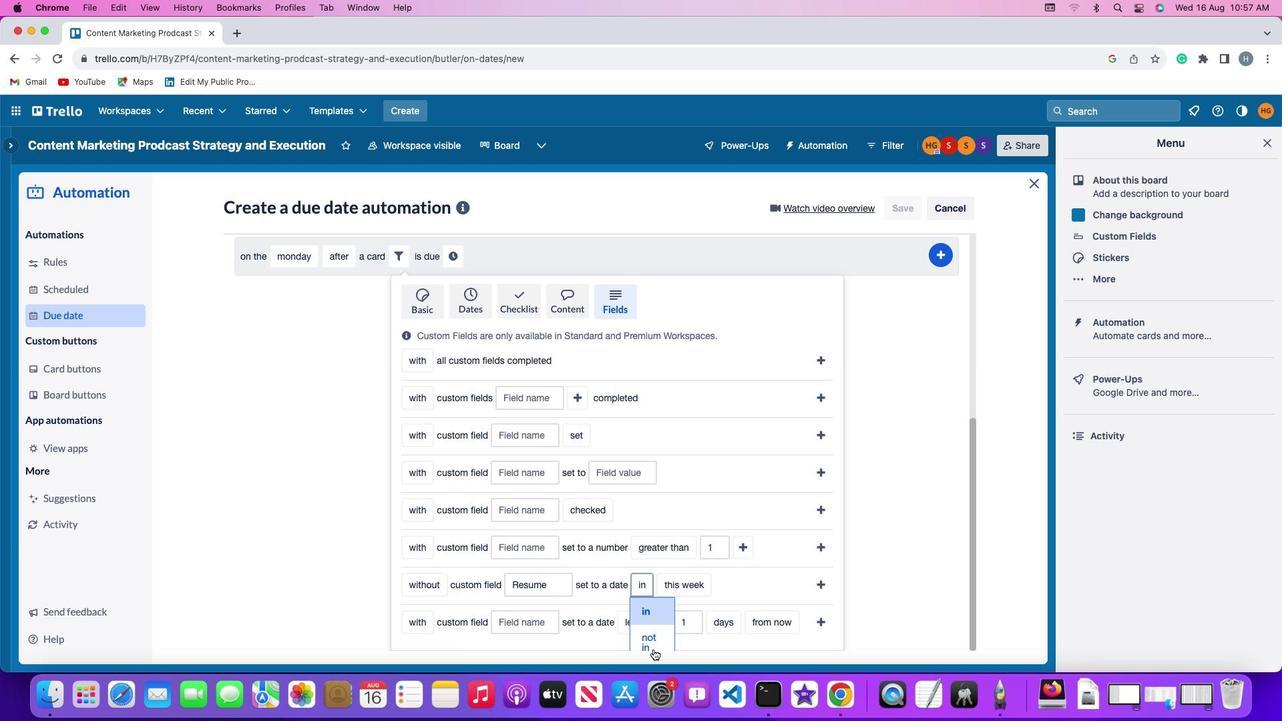 
Action: Mouse pressed left at (653, 649)
Screenshot: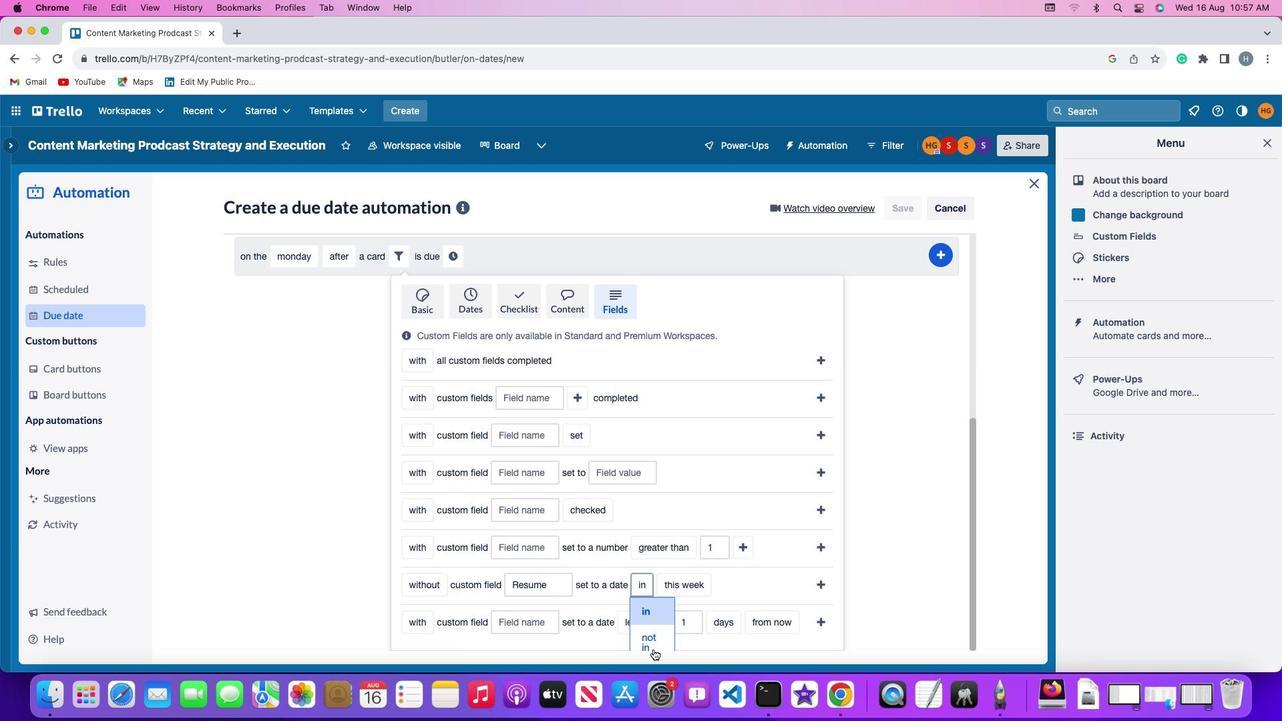 
Action: Mouse moved to (696, 587)
Screenshot: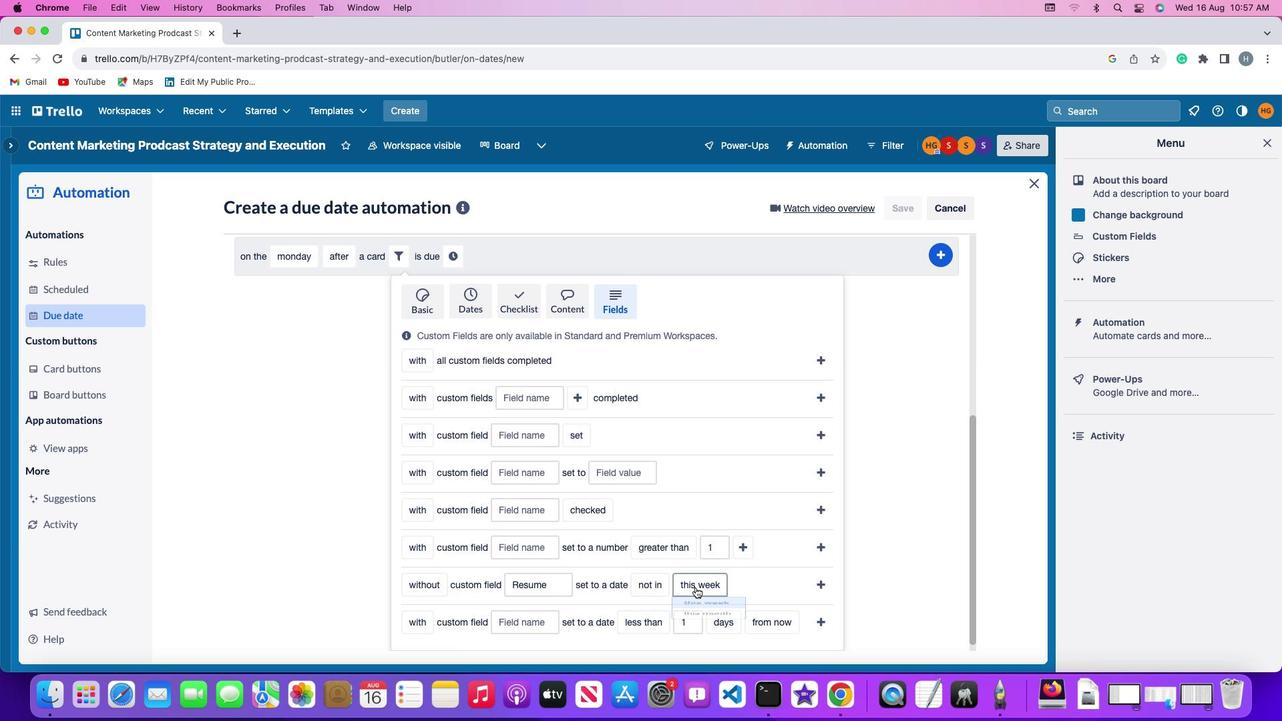 
Action: Mouse pressed left at (696, 587)
Screenshot: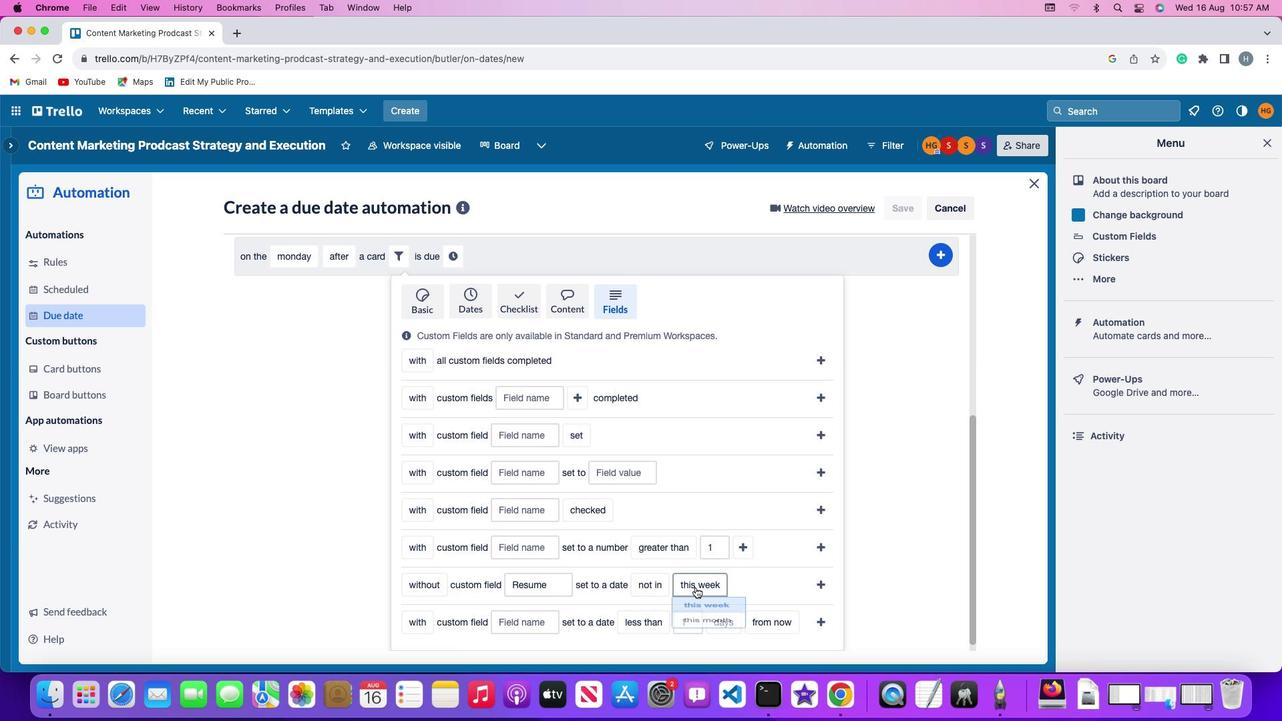 
Action: Mouse moved to (708, 636)
Screenshot: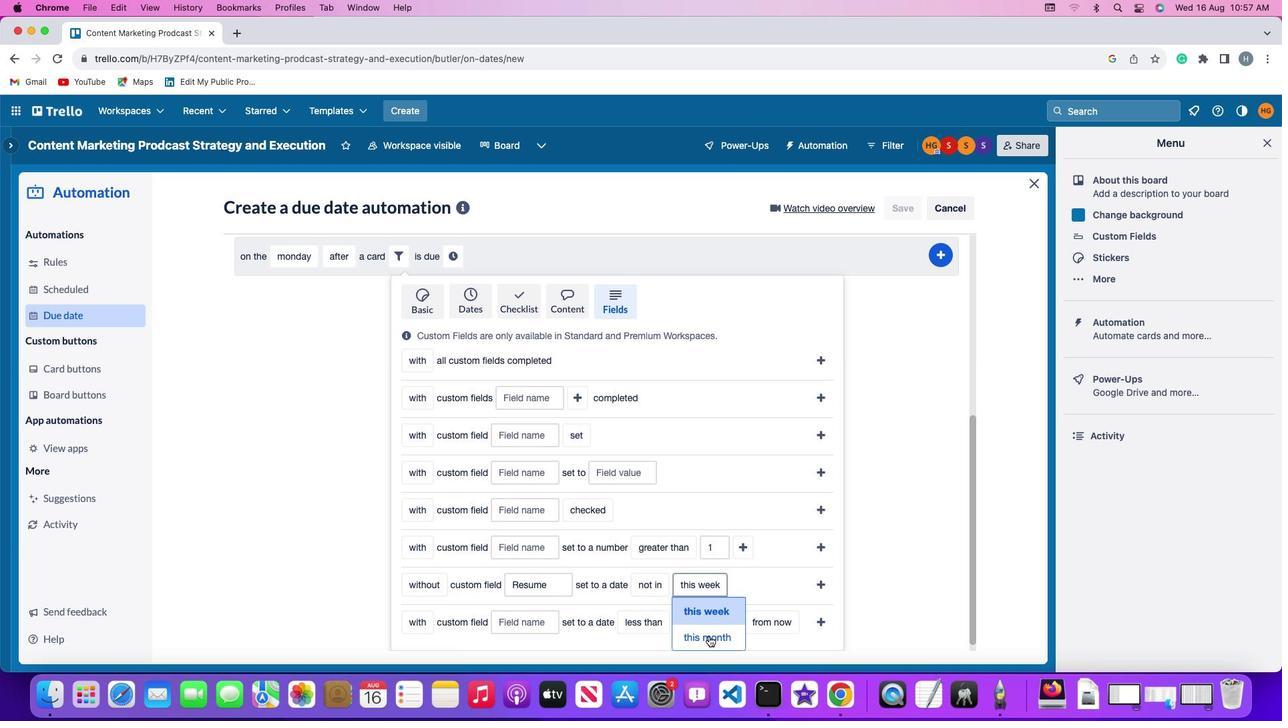 
Action: Mouse pressed left at (708, 636)
Screenshot: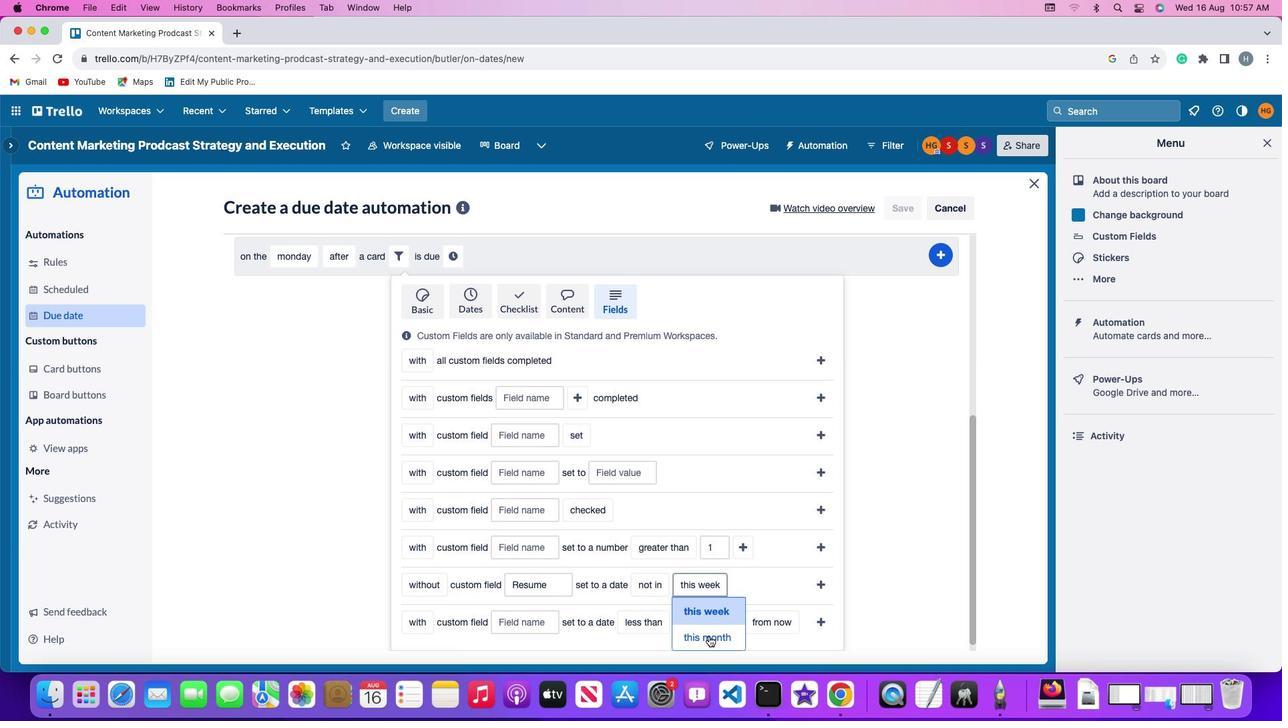 
Action: Mouse moved to (818, 581)
Screenshot: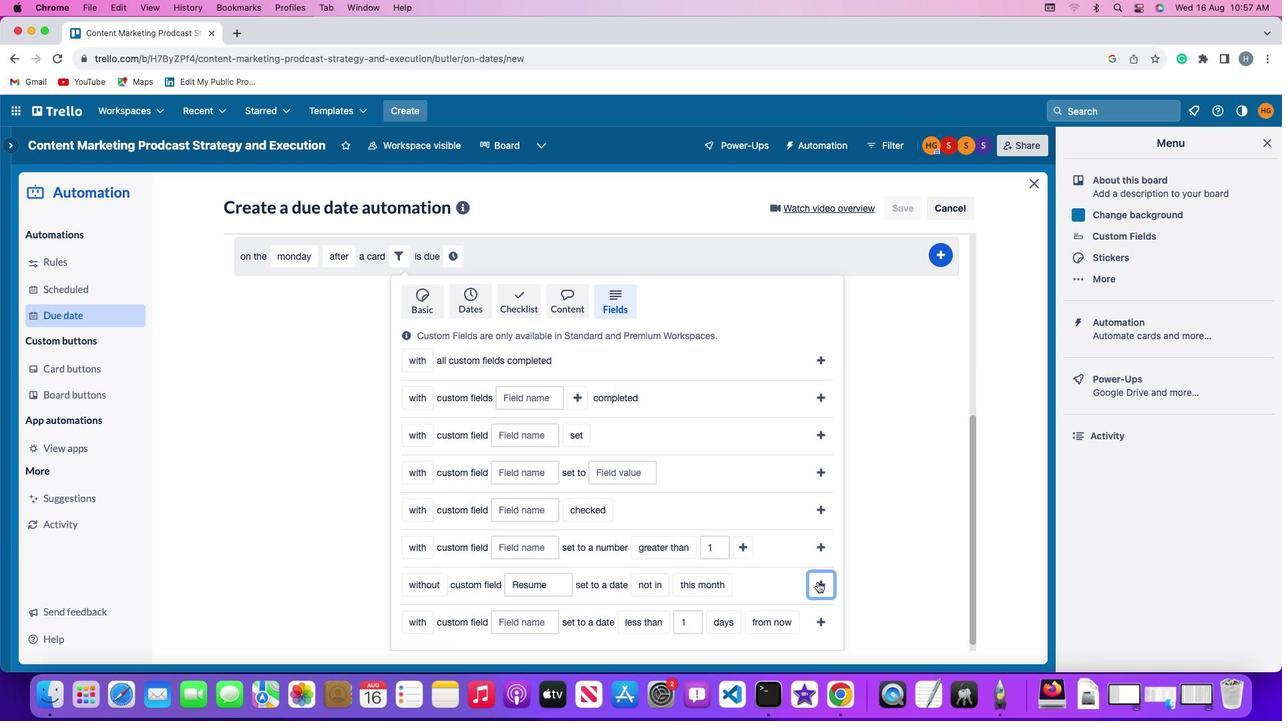 
Action: Mouse pressed left at (818, 581)
Screenshot: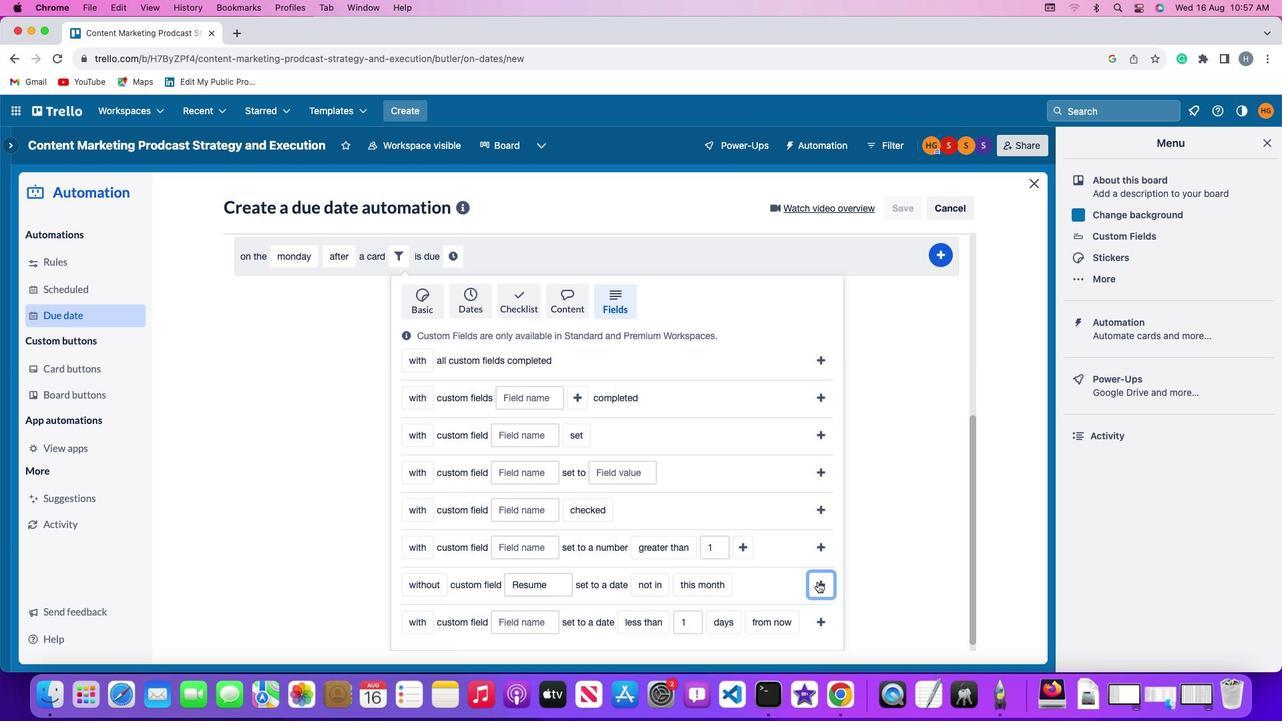 
Action: Mouse moved to (748, 579)
Screenshot: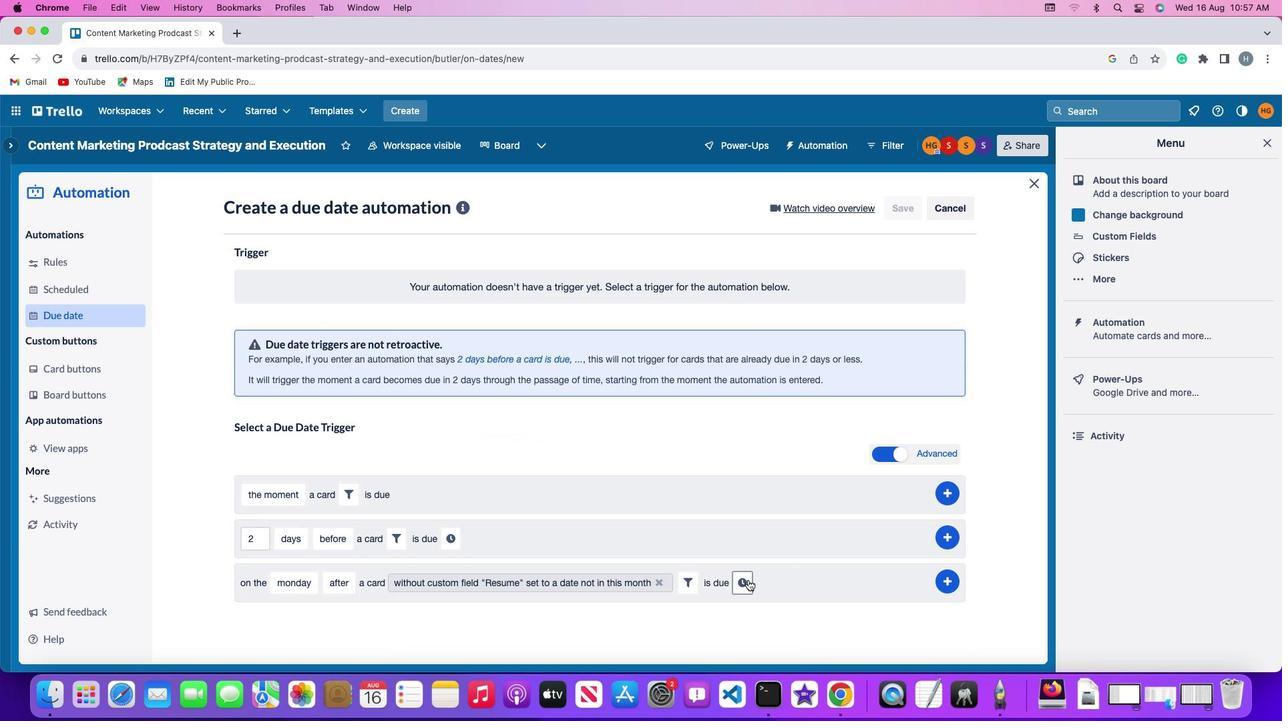 
Action: Mouse pressed left at (748, 579)
Screenshot: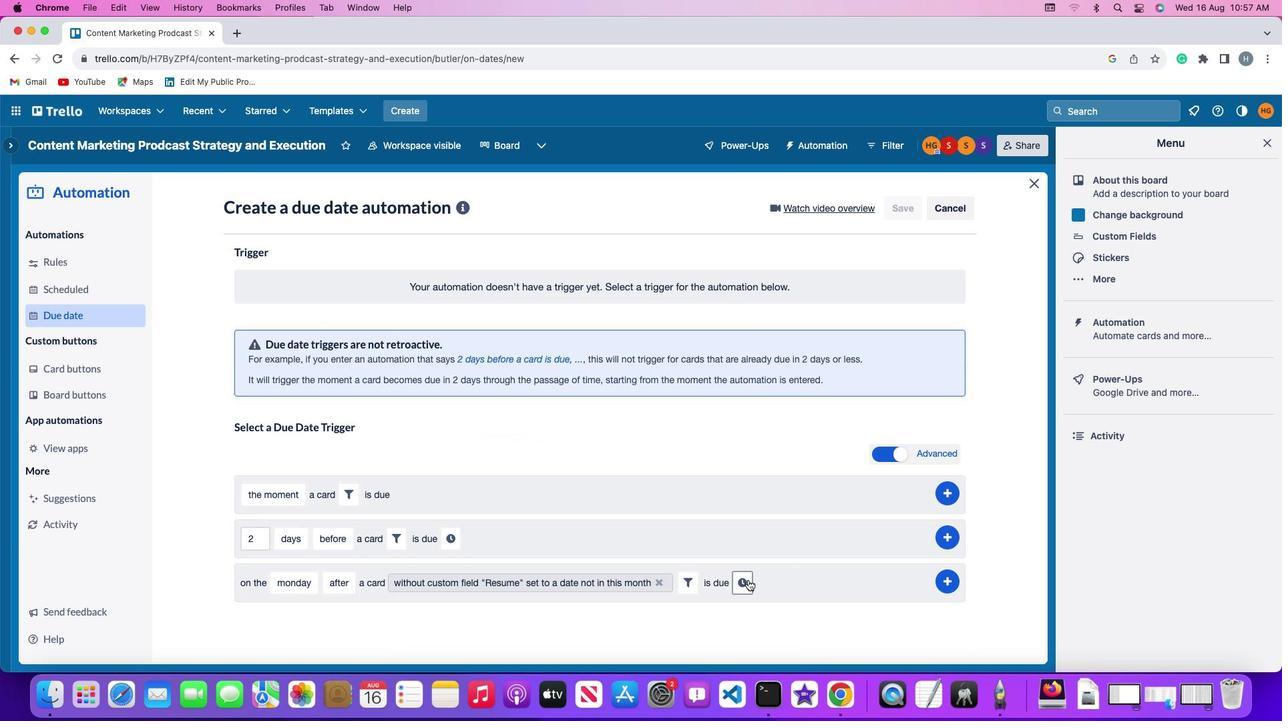 
Action: Mouse moved to (772, 583)
Screenshot: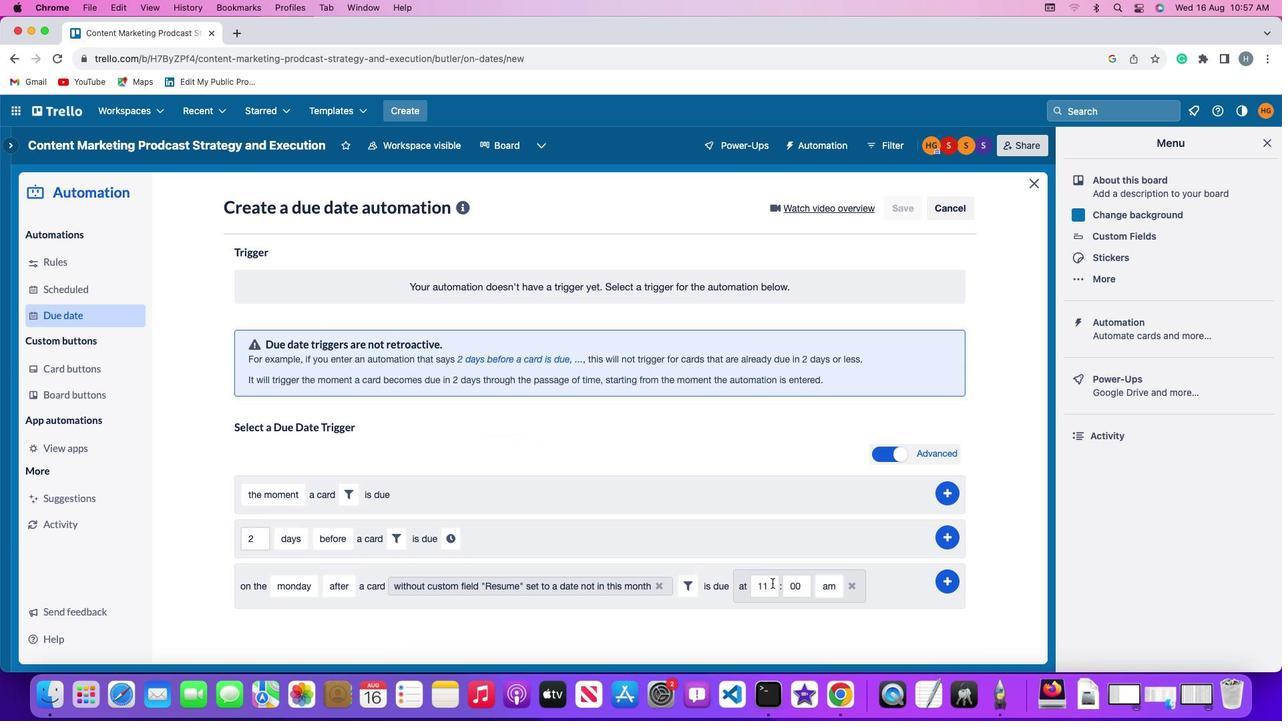 
Action: Mouse pressed left at (772, 583)
Screenshot: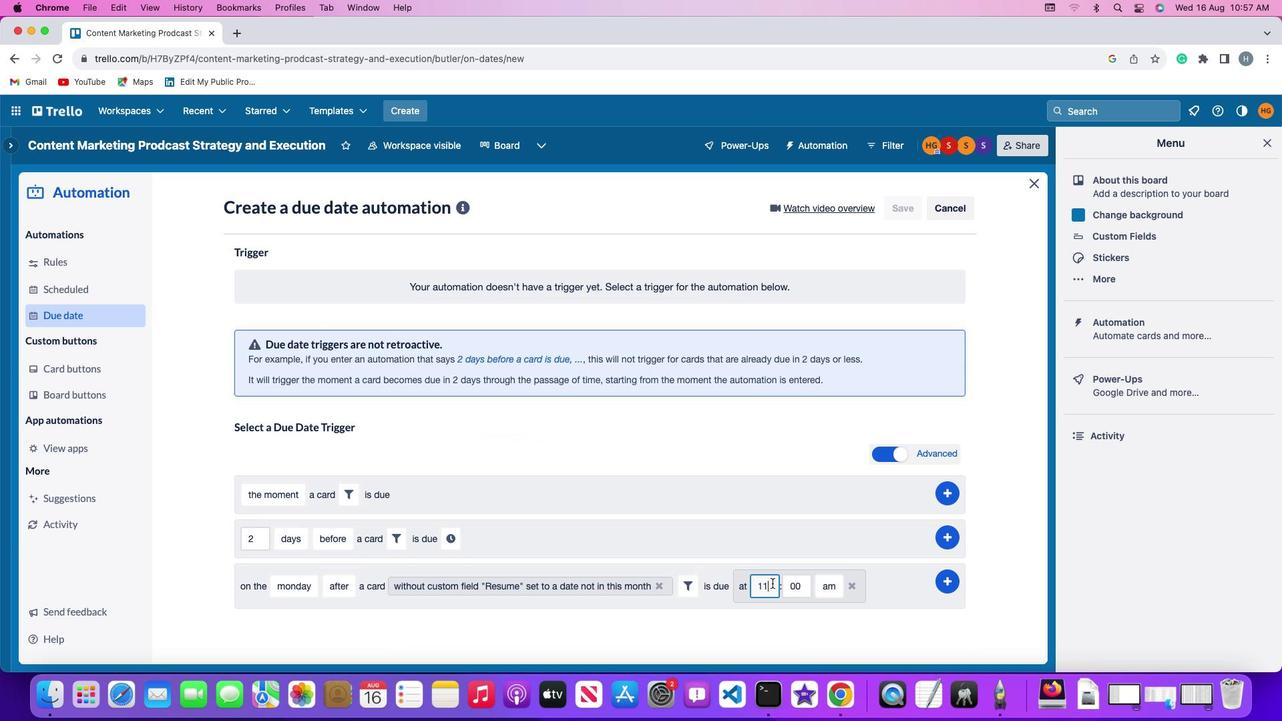 
Action: Key pressed Key.backspaceKey.backspace'1'
Screenshot: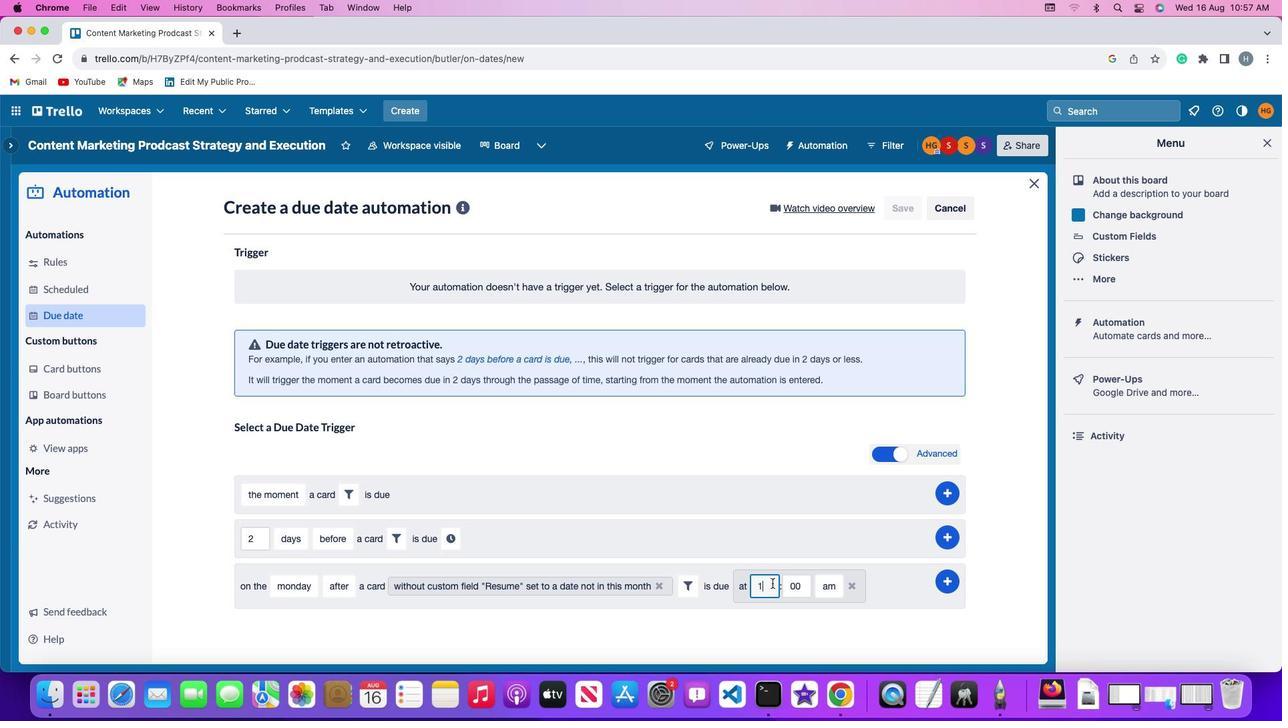 
Action: Mouse moved to (772, 583)
Screenshot: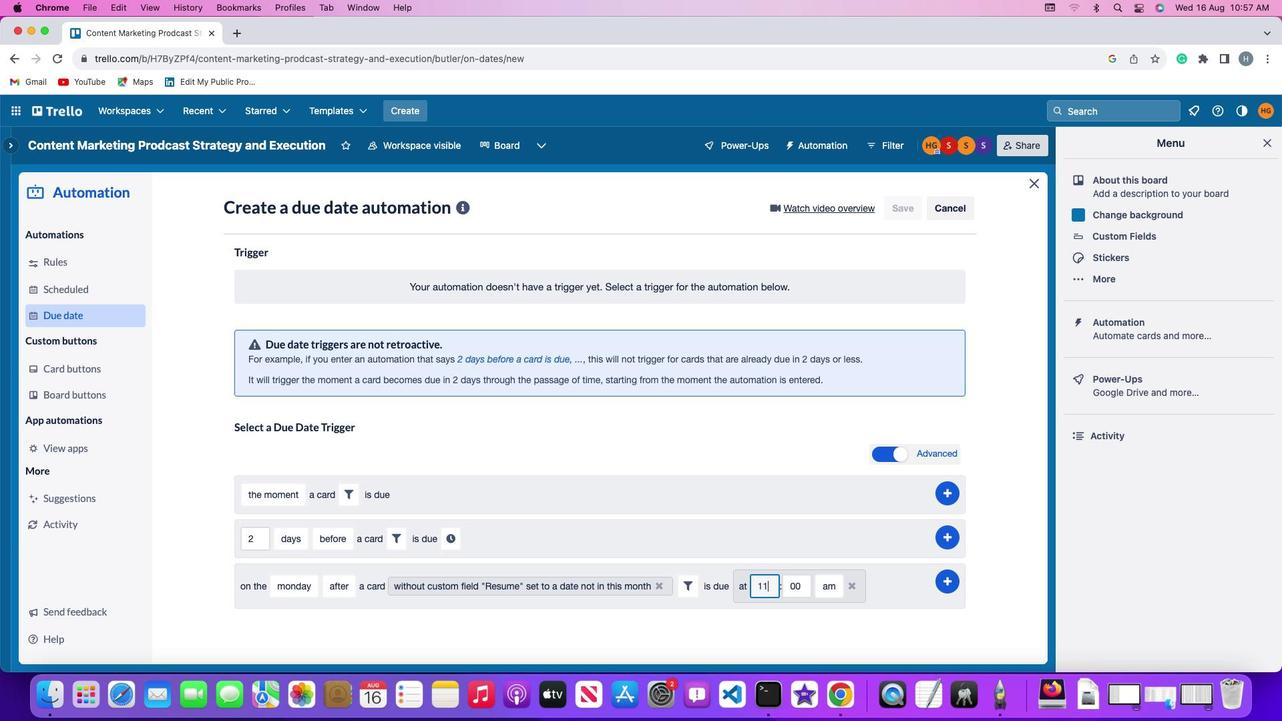 
Action: Key pressed '1'
Screenshot: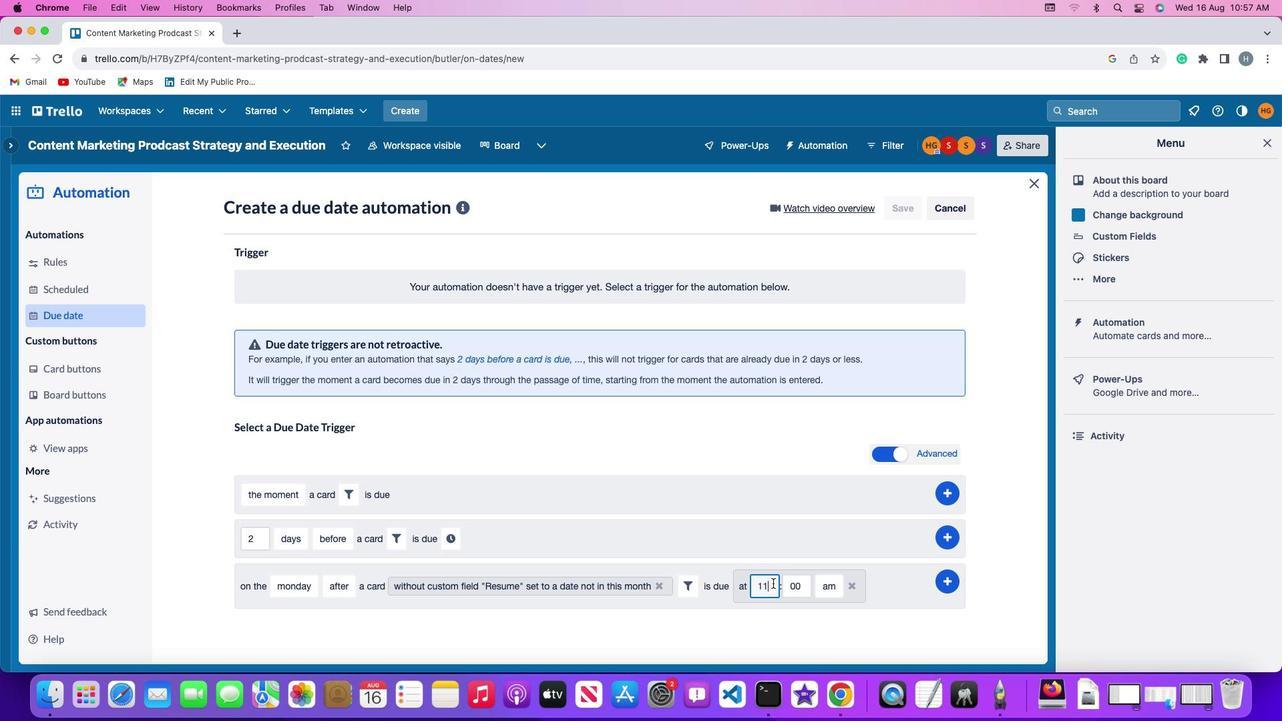 
Action: Mouse moved to (805, 585)
Screenshot: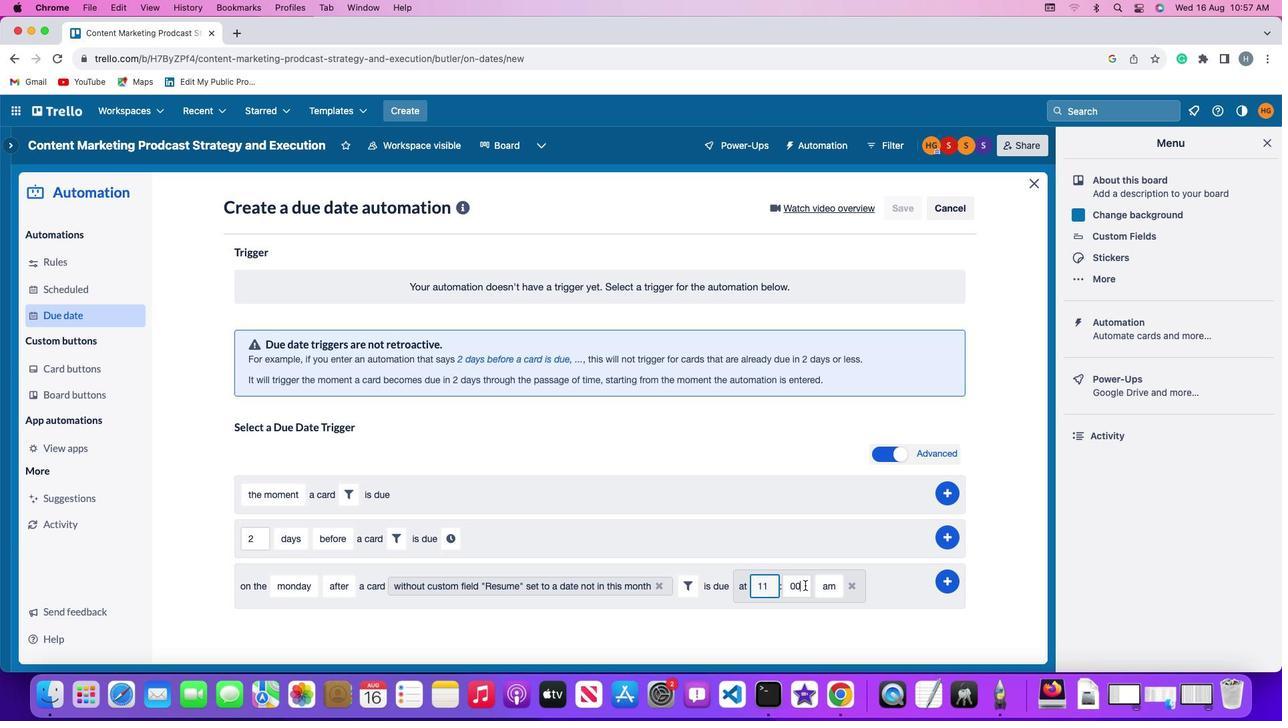 
Action: Mouse pressed left at (805, 585)
Screenshot: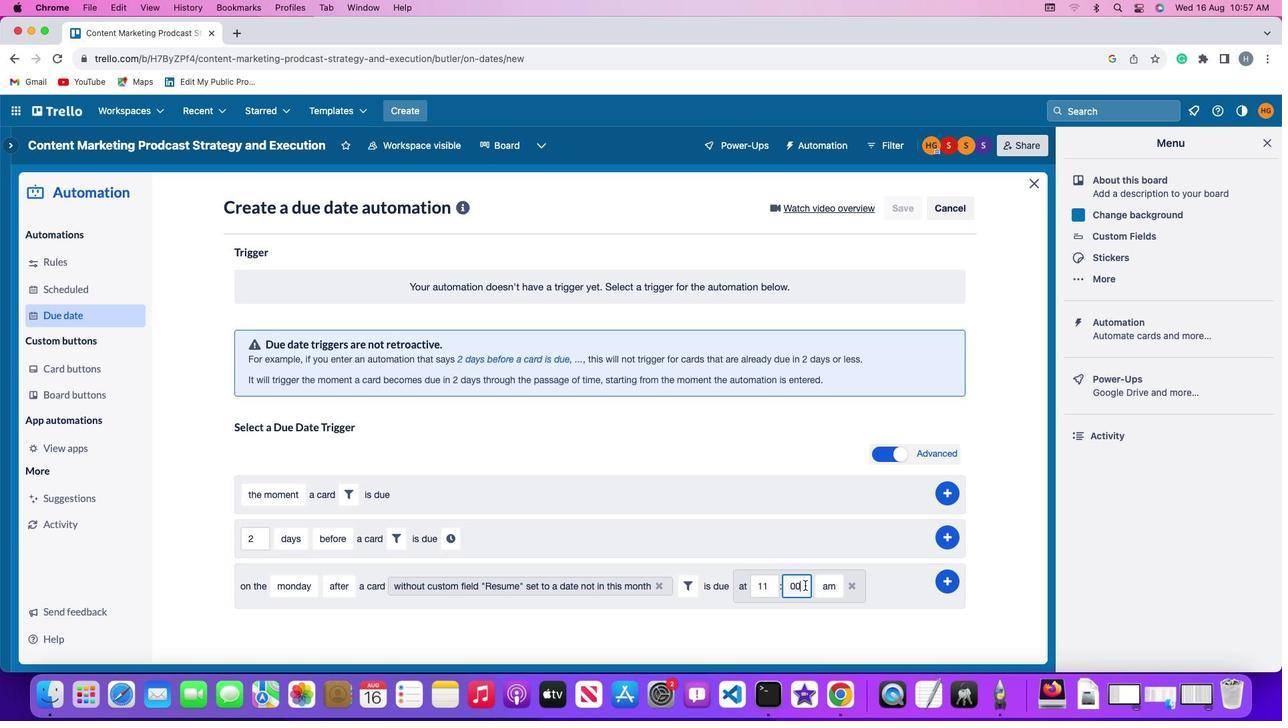 
Action: Key pressed Key.backspaceKey.backspace'0''0'
Screenshot: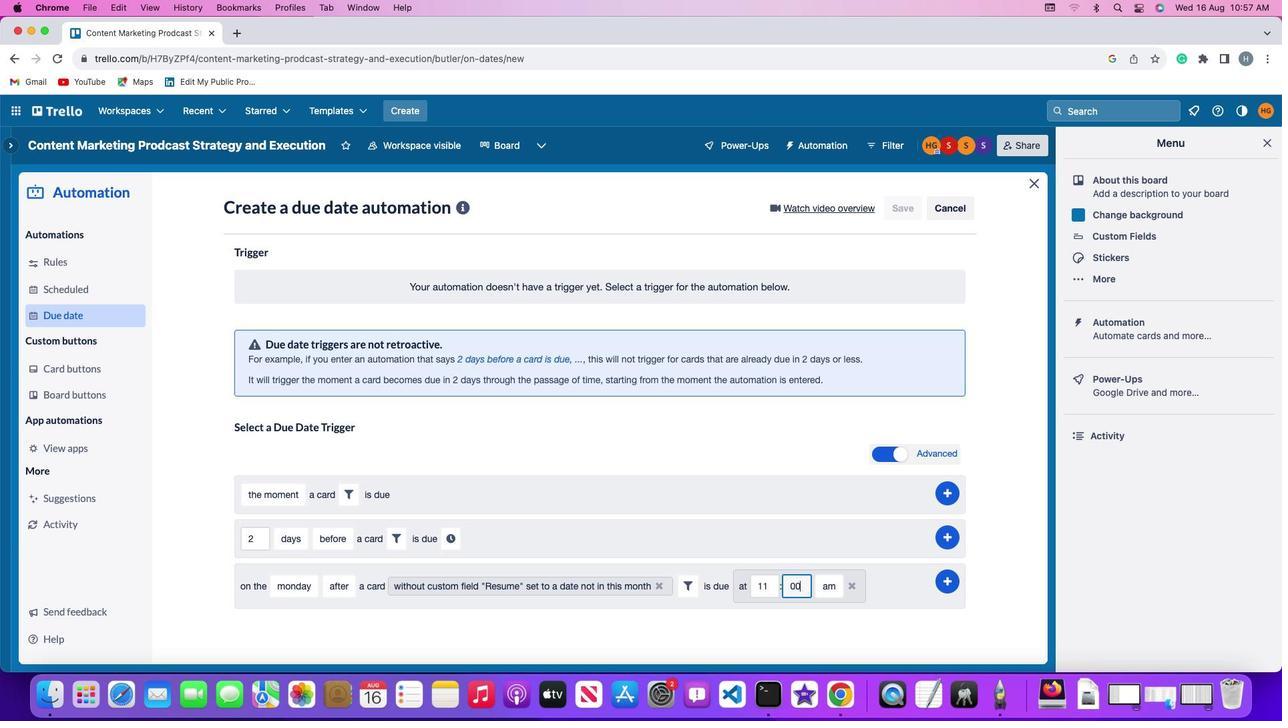 
Action: Mouse moved to (818, 585)
Screenshot: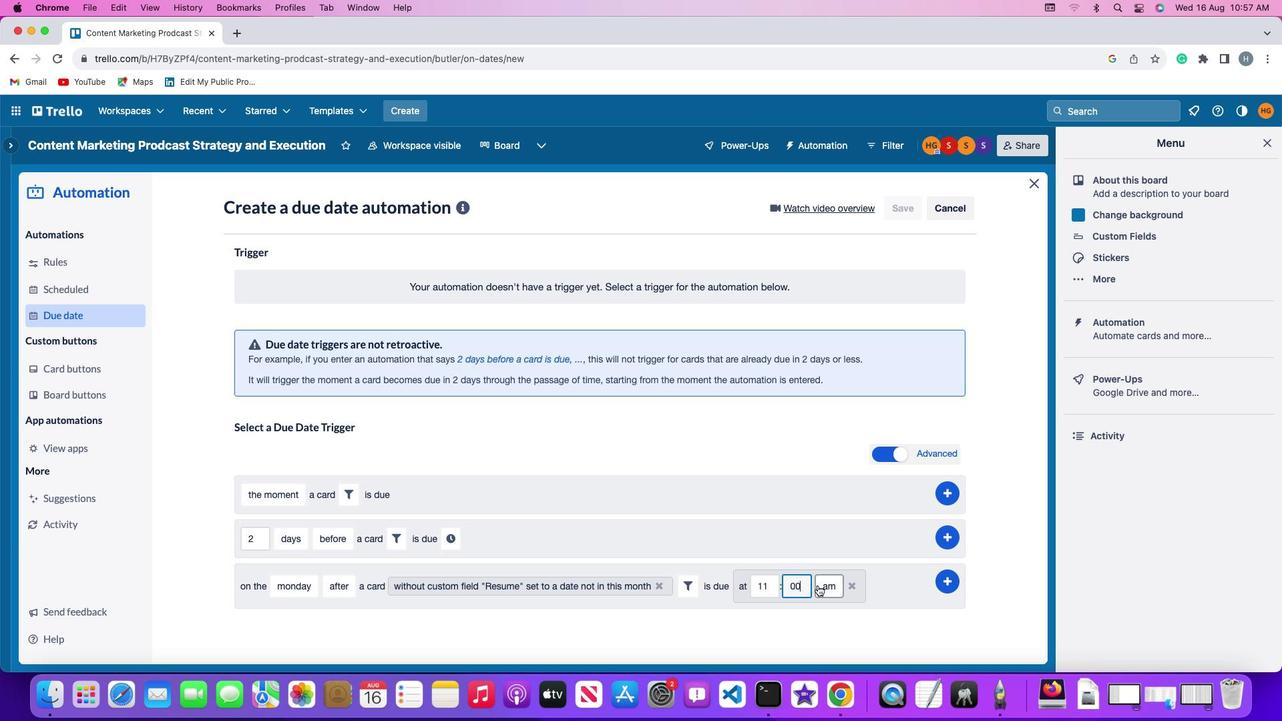 
Action: Mouse pressed left at (818, 585)
Screenshot: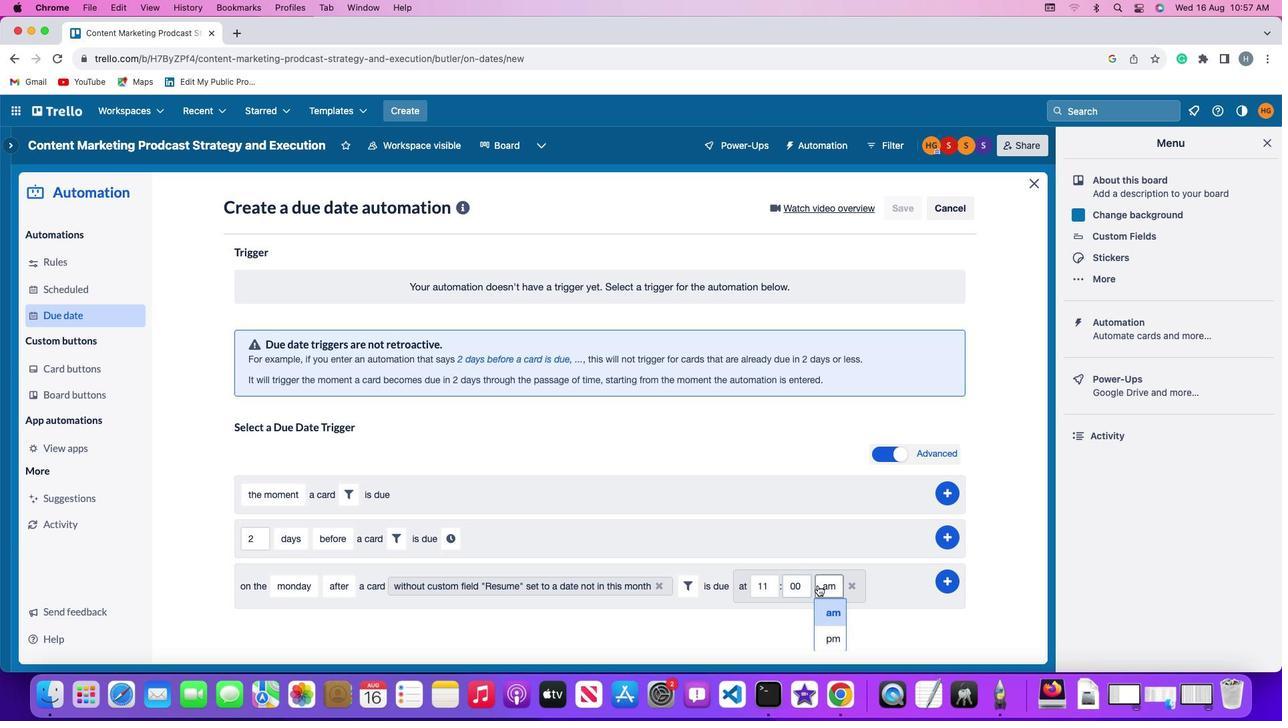 
Action: Mouse moved to (826, 605)
Screenshot: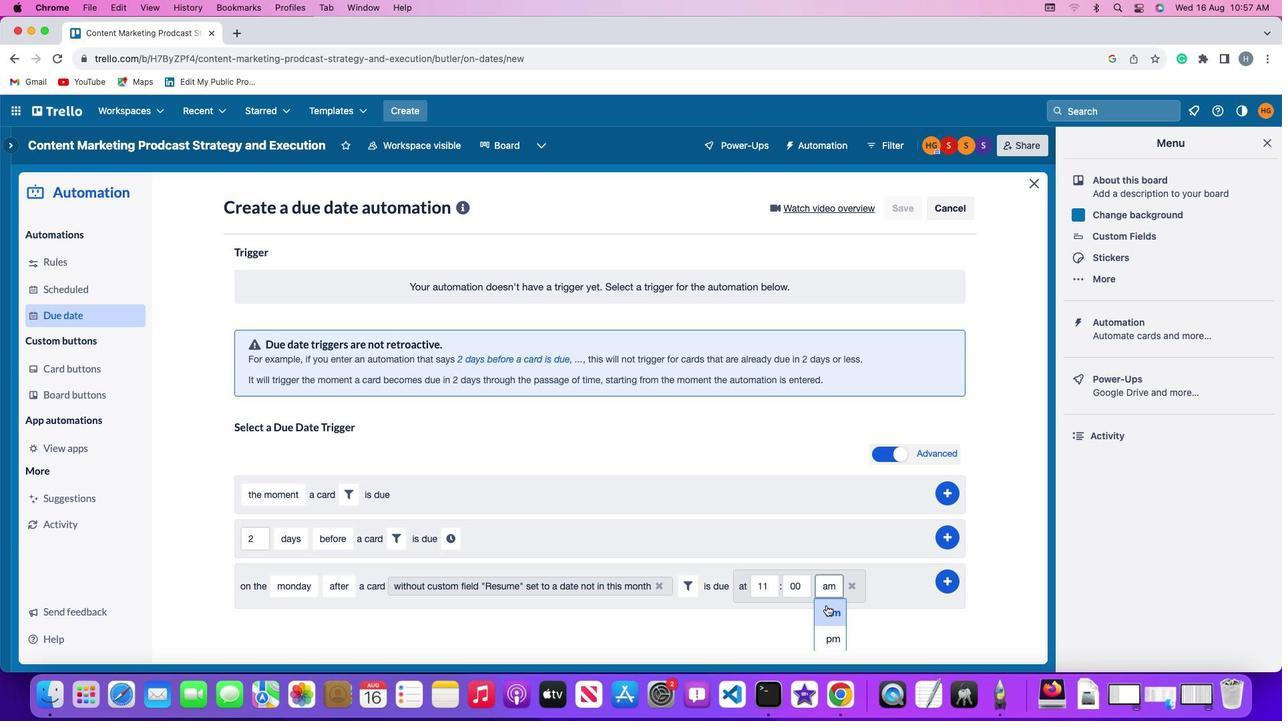 
Action: Mouse pressed left at (826, 605)
Screenshot: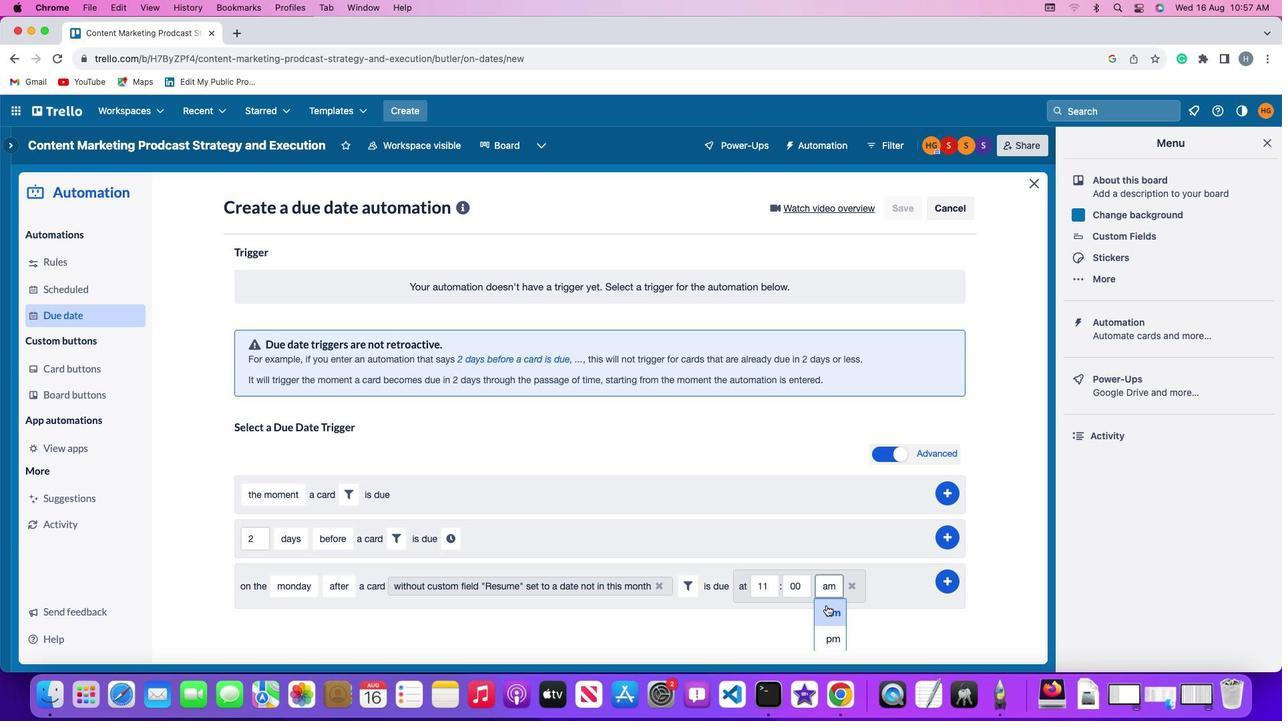 
Action: Mouse moved to (949, 577)
Screenshot: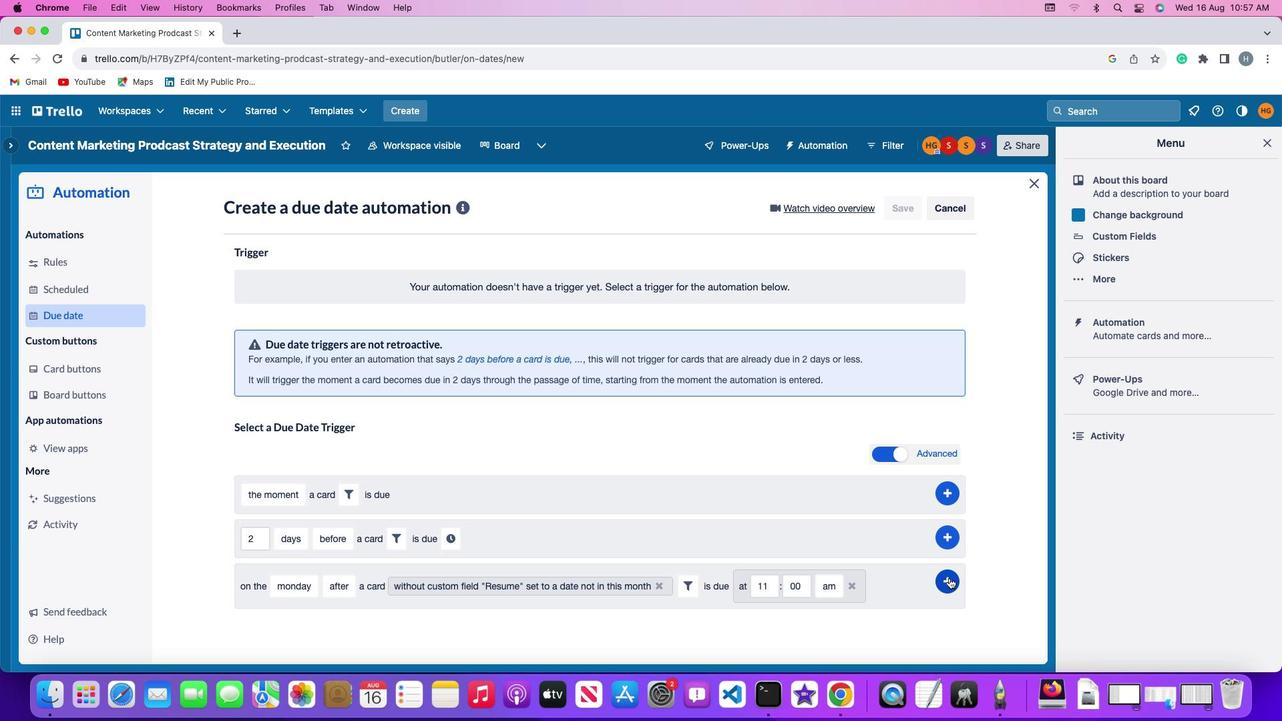 
Action: Mouse pressed left at (949, 577)
Screenshot: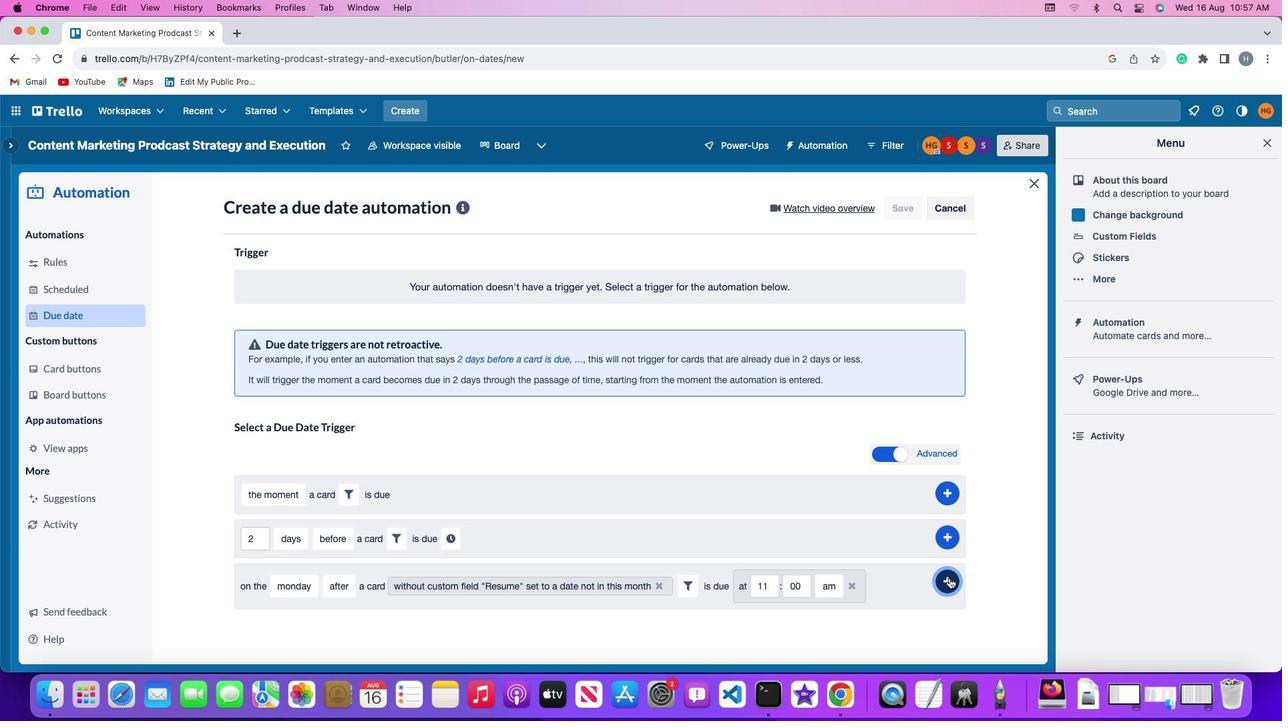 
Action: Mouse moved to (999, 453)
Screenshot: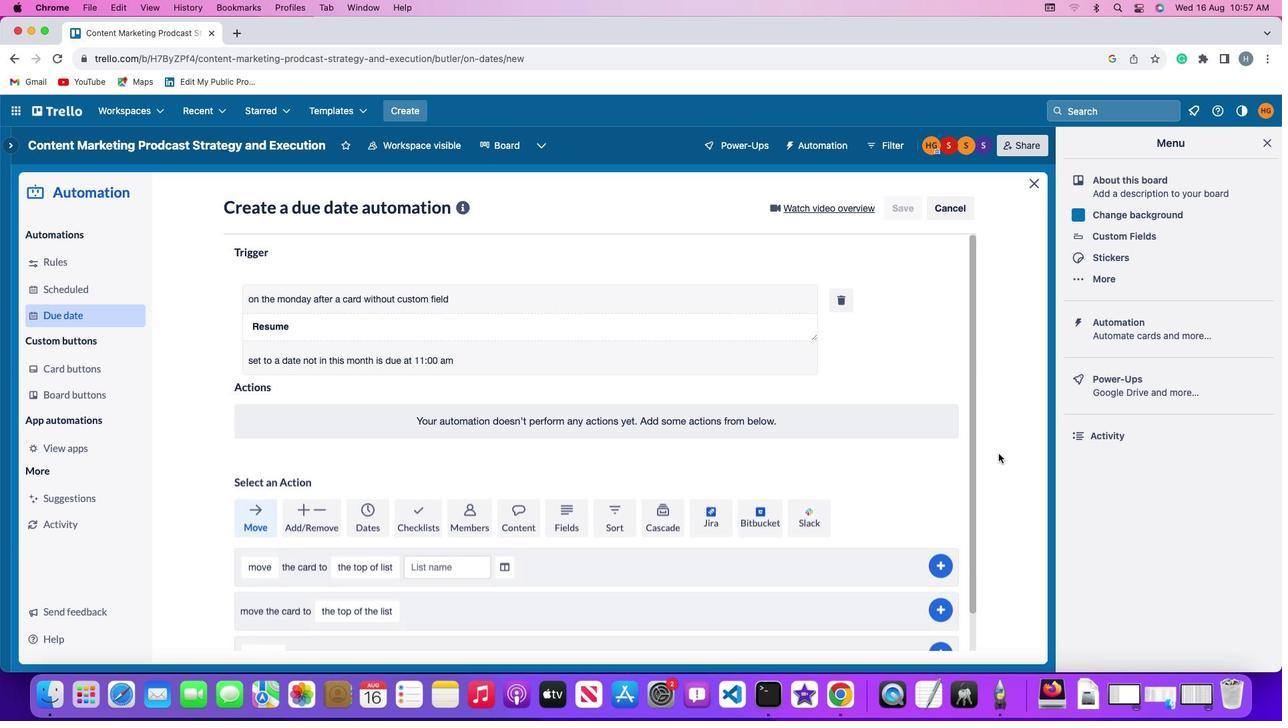 
